 Task: Open Card Card0000000143 in  Board0000000036 in Workspace WS0000000012 in Trello. Add Member Carxxstreet791@gmail.com to Card Card0000000143 in  Board0000000036 in Workspace WS0000000012 in Trello. Add Orange Label titled Label0000000143 to Card Card0000000143 in  Board0000000036 in Workspace WS0000000012 in Trello. Add Checklist CL0000000143 to Card Card0000000143 in  Board0000000036 in Workspace WS0000000012 in Trello. Add Dates with Start Date as Oct 01 2023 and Due Date as Oct 31 2023 to Card Card0000000143 in  Board0000000036 in Workspace WS0000000012 in Trello
Action: Mouse moved to (341, 447)
Screenshot: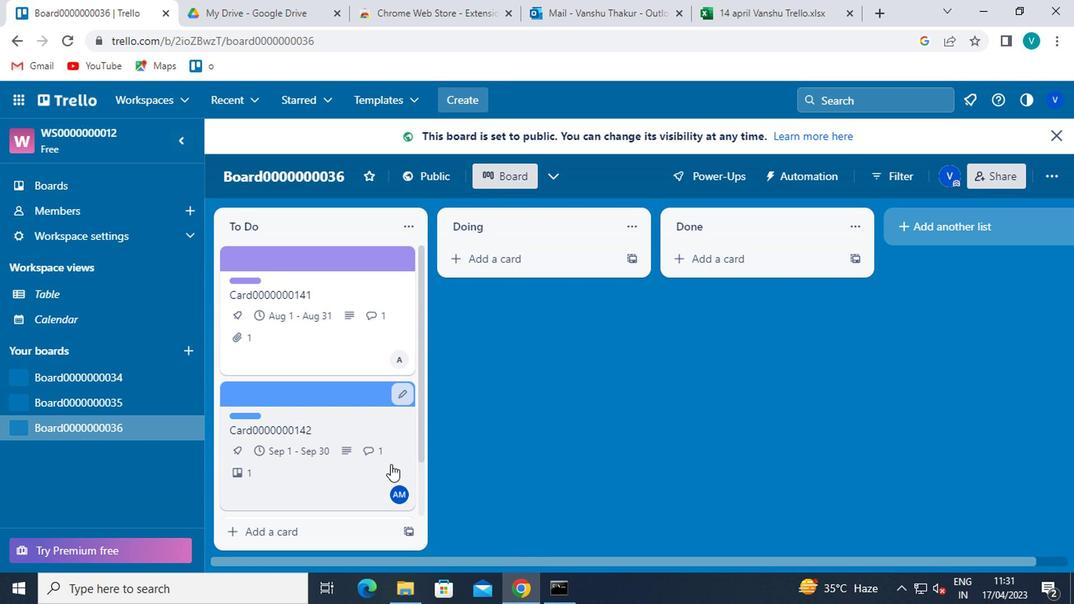 
Action: Mouse scrolled (341, 446) with delta (0, -1)
Screenshot: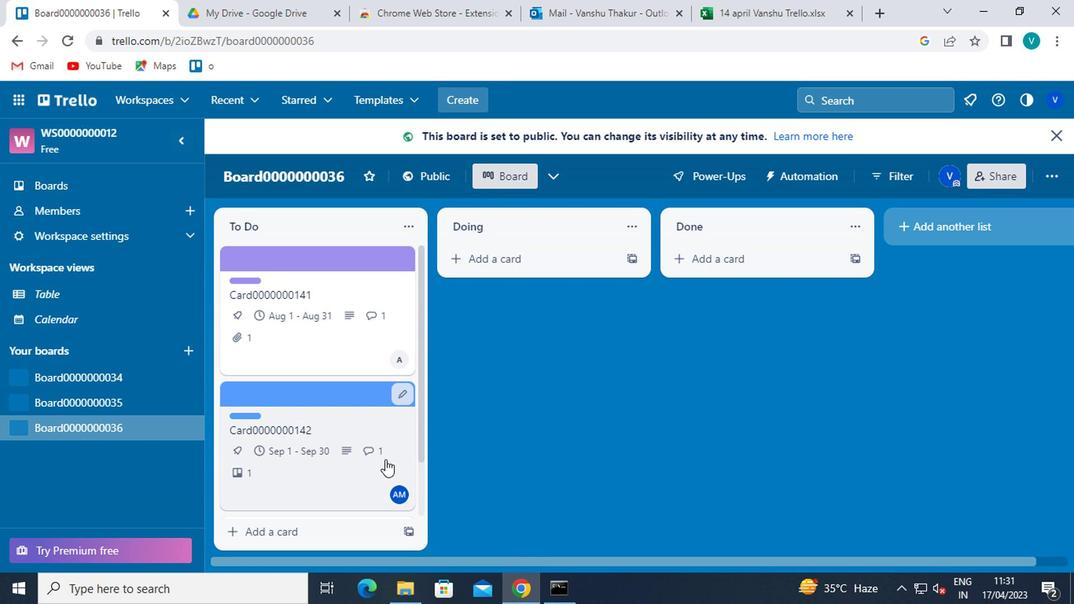 
Action: Mouse moved to (339, 446)
Screenshot: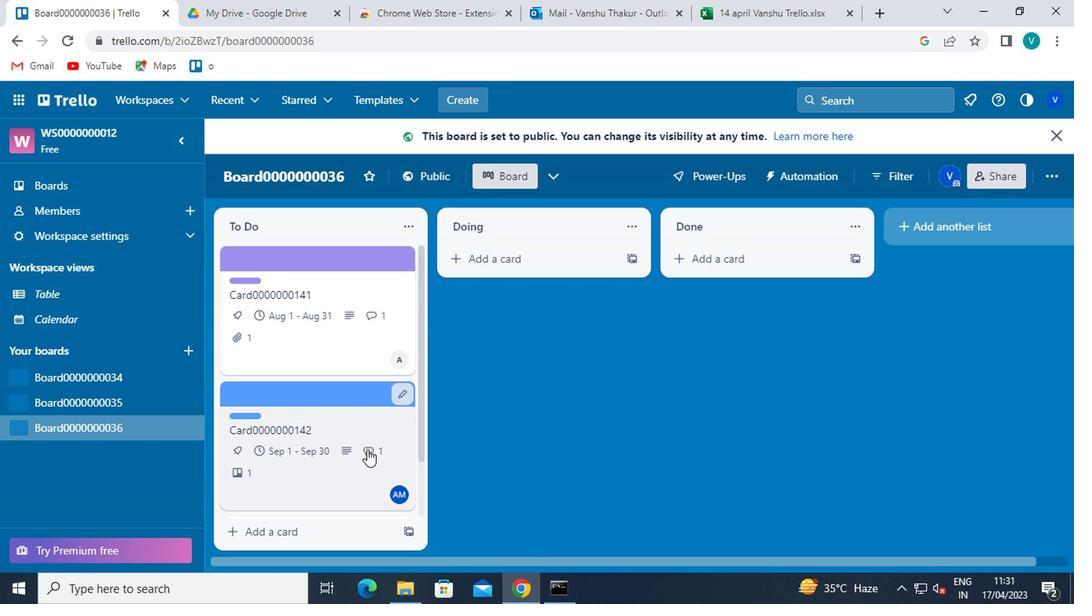 
Action: Mouse scrolled (339, 444) with delta (0, -1)
Screenshot: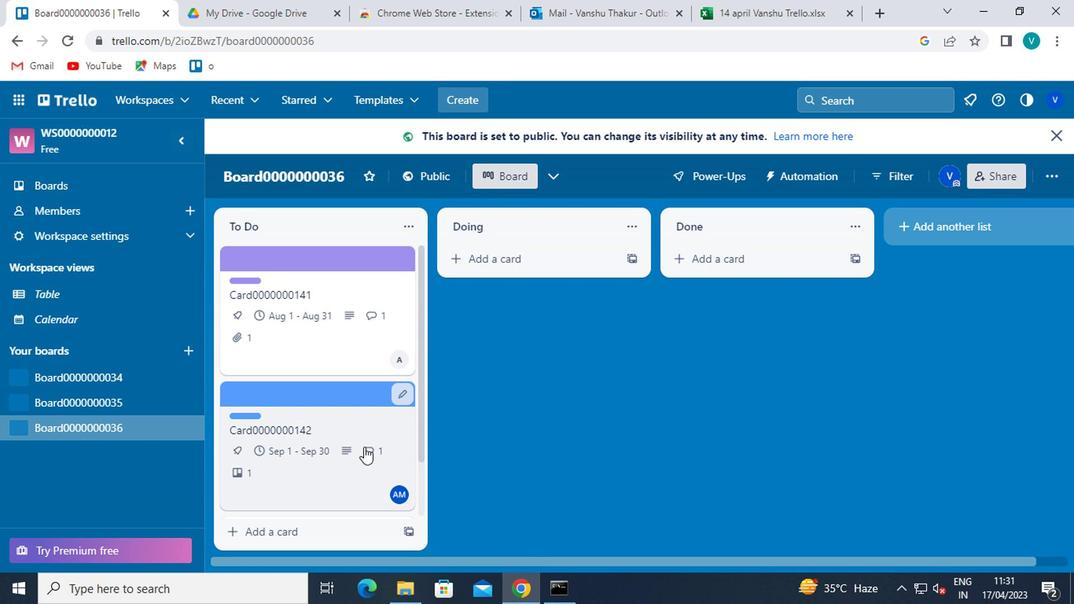
Action: Mouse moved to (315, 457)
Screenshot: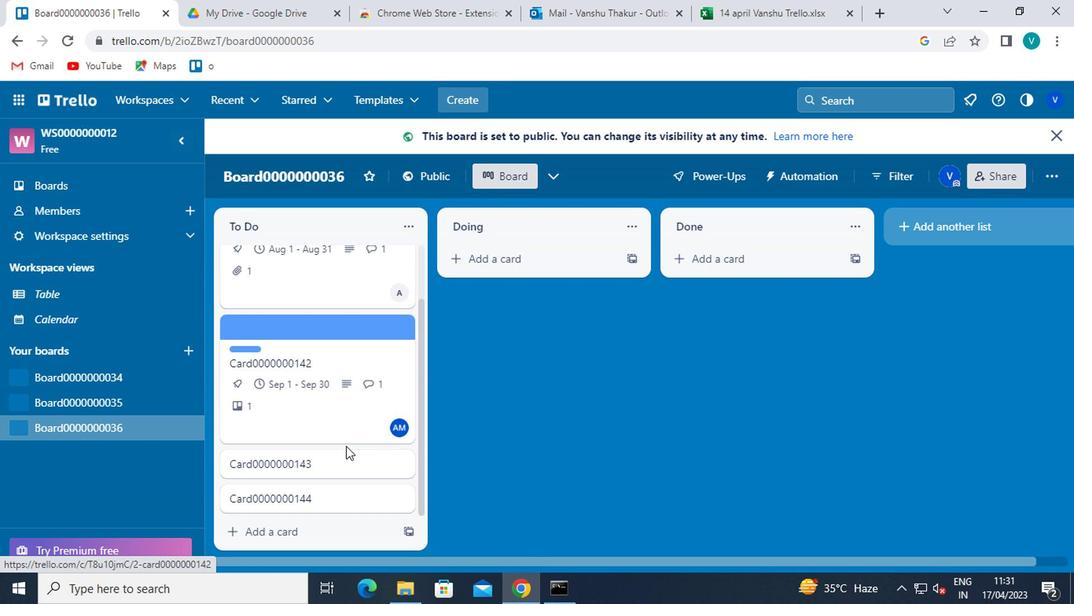 
Action: Mouse pressed left at (315, 457)
Screenshot: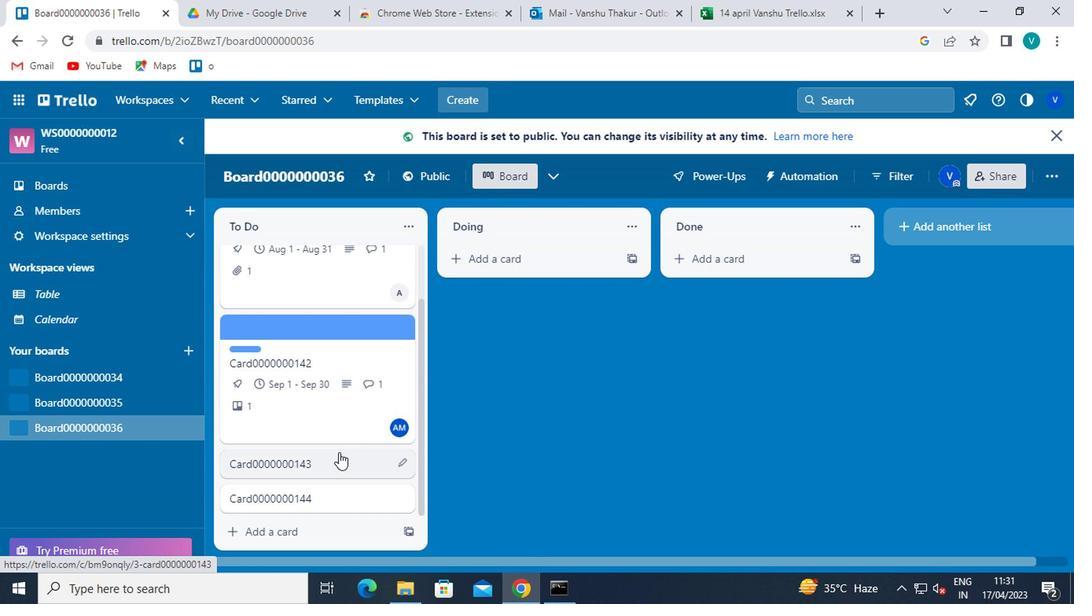 
Action: Mouse moved to (775, 221)
Screenshot: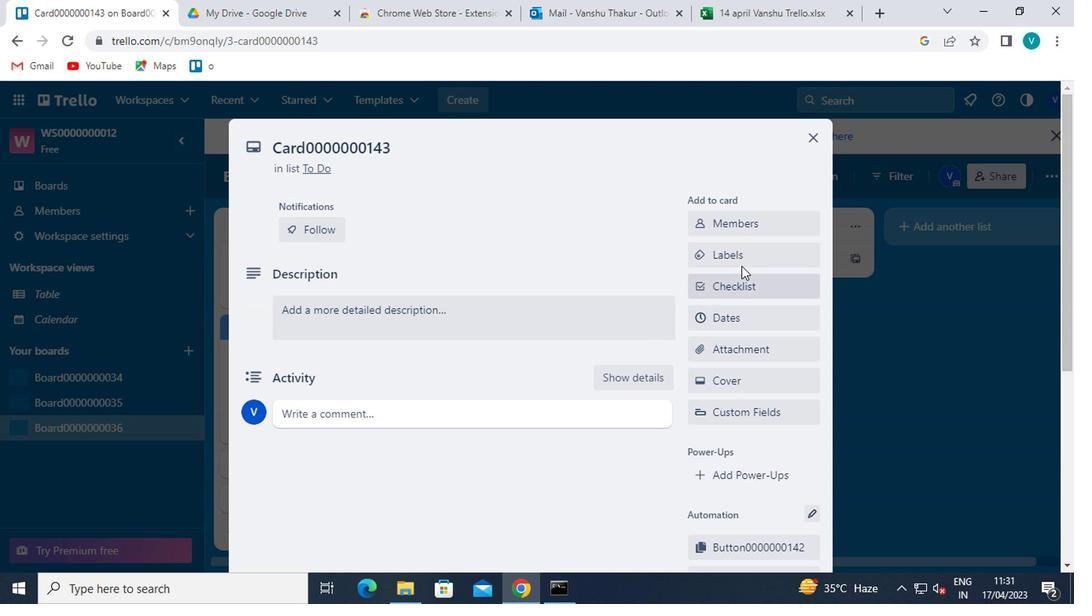 
Action: Mouse pressed left at (775, 221)
Screenshot: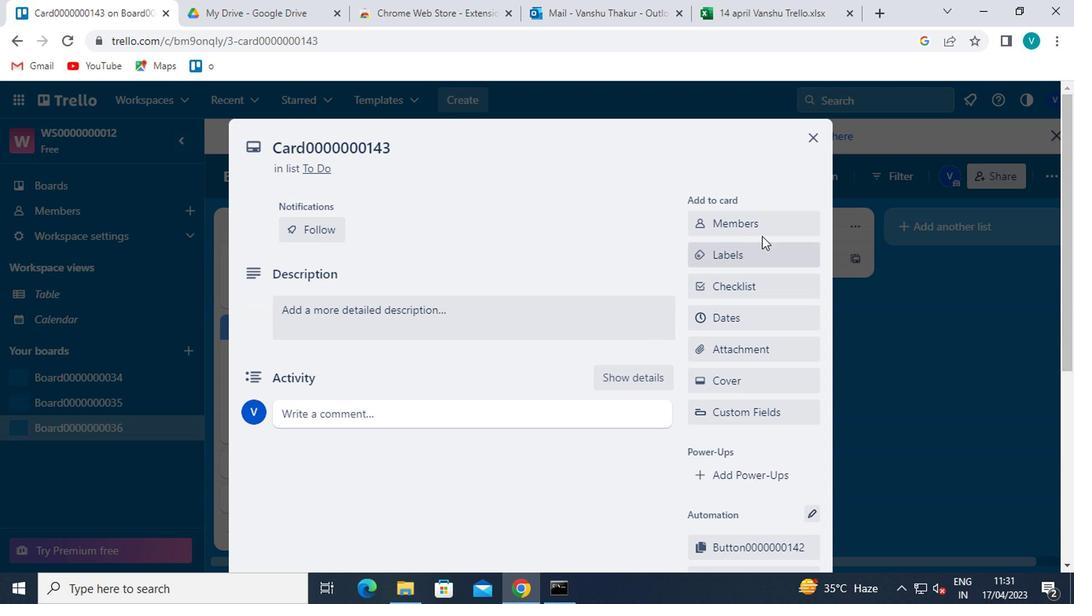 
Action: Mouse moved to (714, 298)
Screenshot: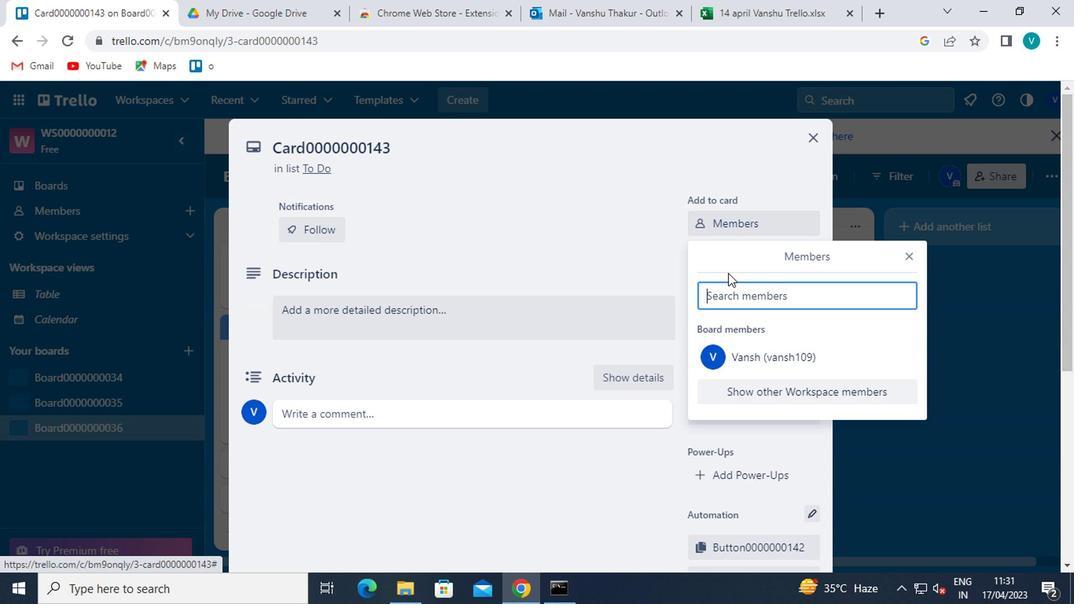 
Action: Mouse pressed left at (714, 298)
Screenshot: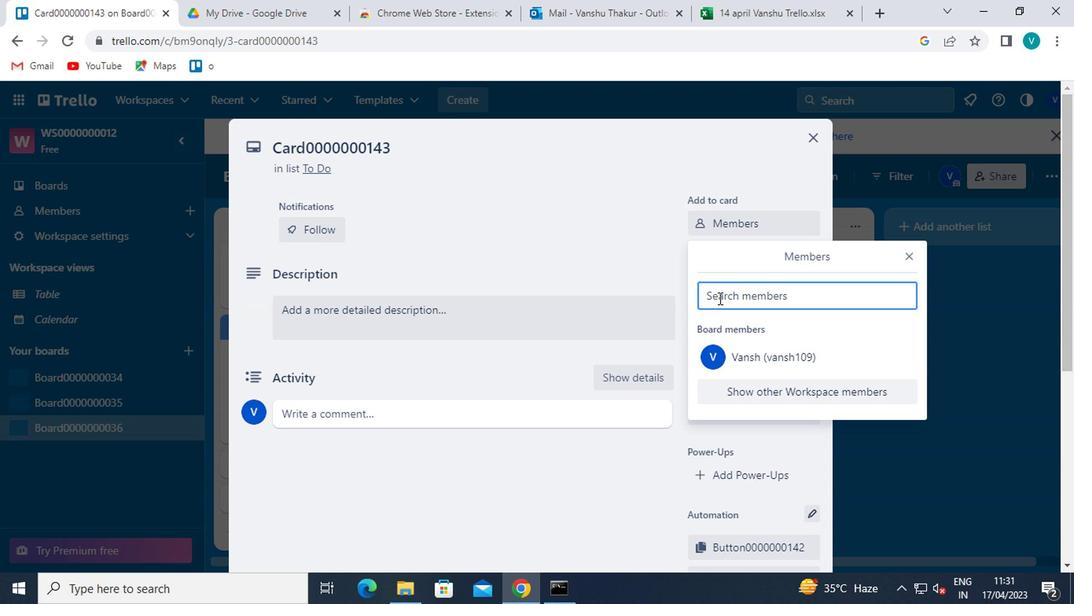 
Action: Key pressed <Key.shift>CARXXSTREET7916<Key.shift>@GMAIL.COM
Screenshot: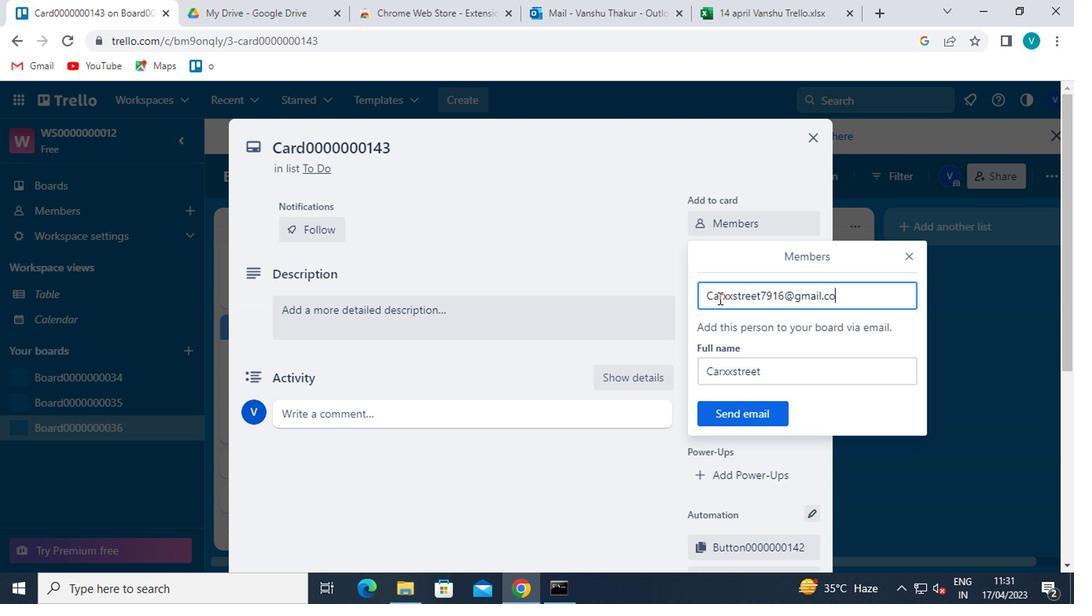 
Action: Mouse moved to (745, 408)
Screenshot: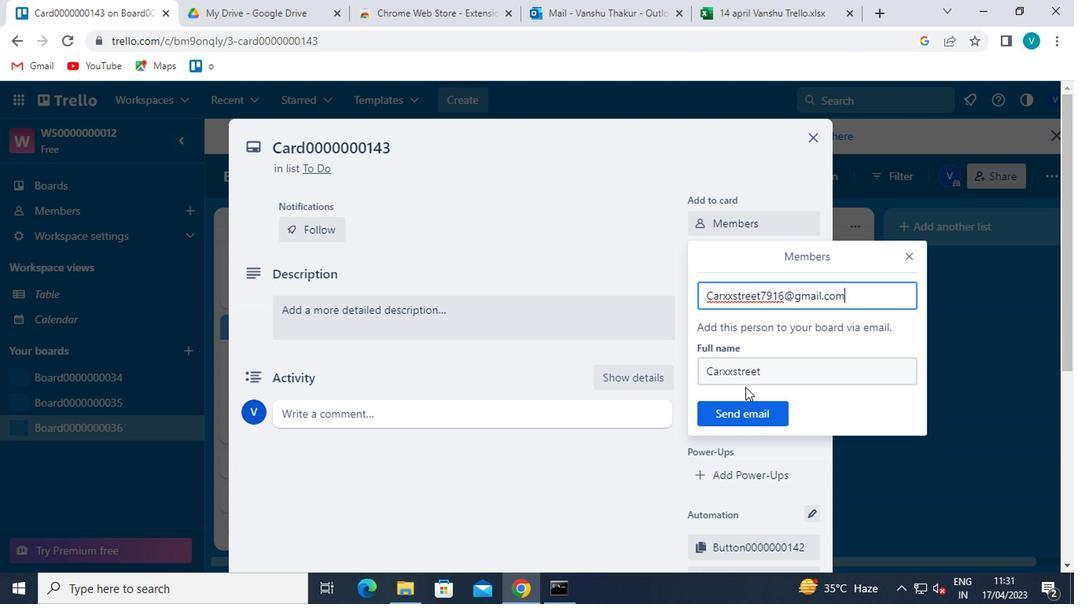 
Action: Mouse pressed left at (745, 408)
Screenshot: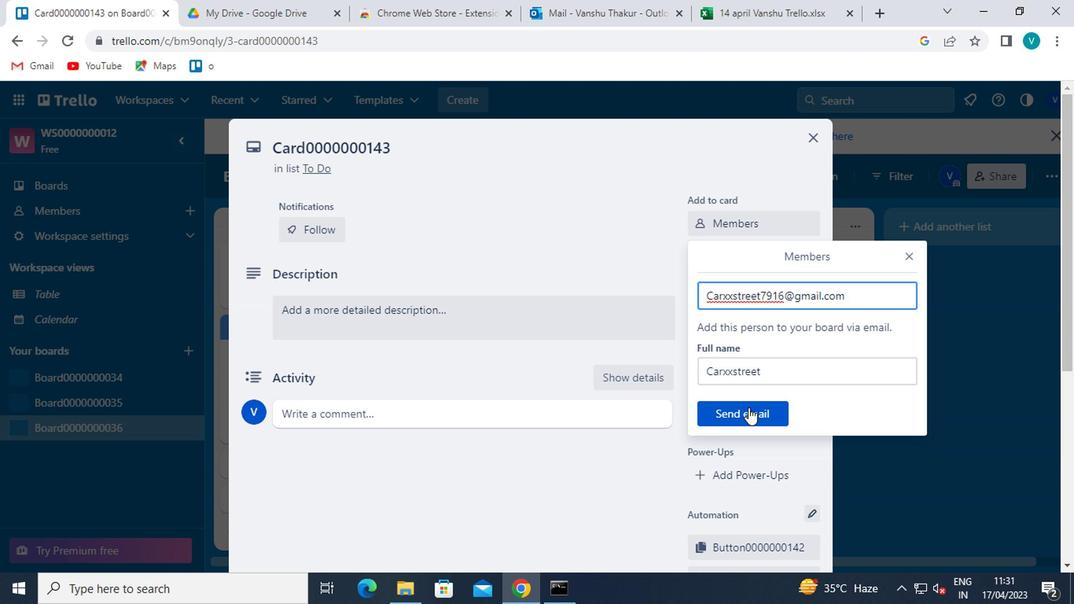 
Action: Mouse moved to (766, 315)
Screenshot: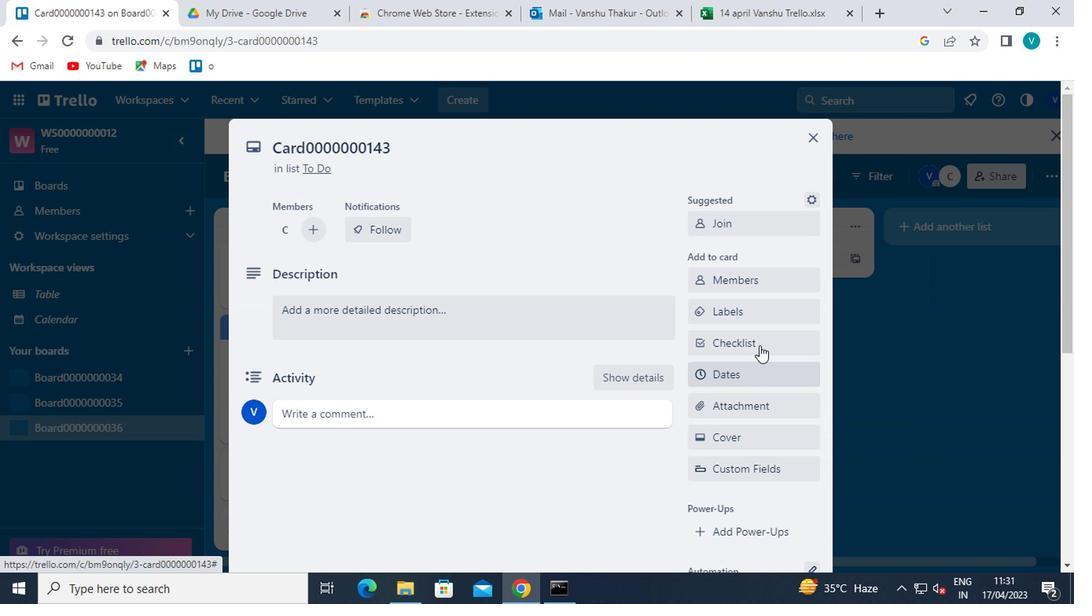 
Action: Mouse pressed left at (766, 315)
Screenshot: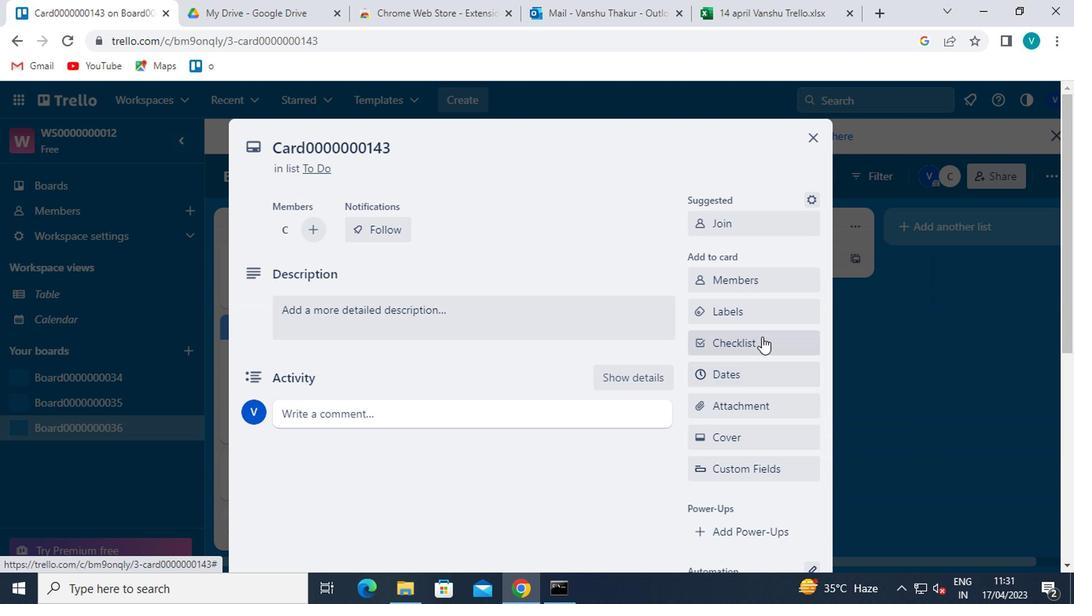 
Action: Mouse moved to (766, 469)
Screenshot: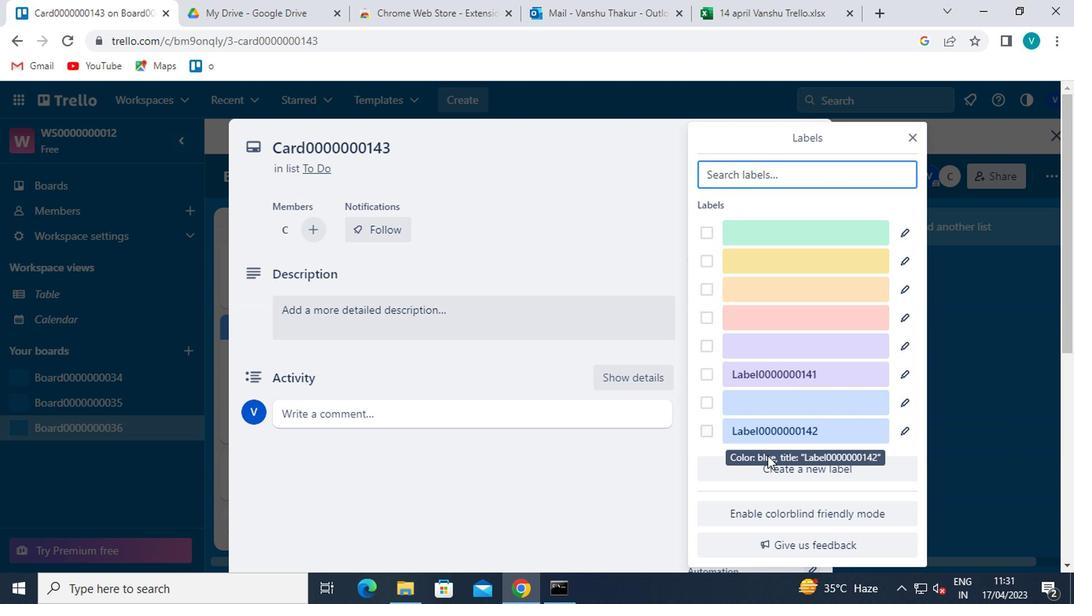 
Action: Mouse pressed left at (766, 469)
Screenshot: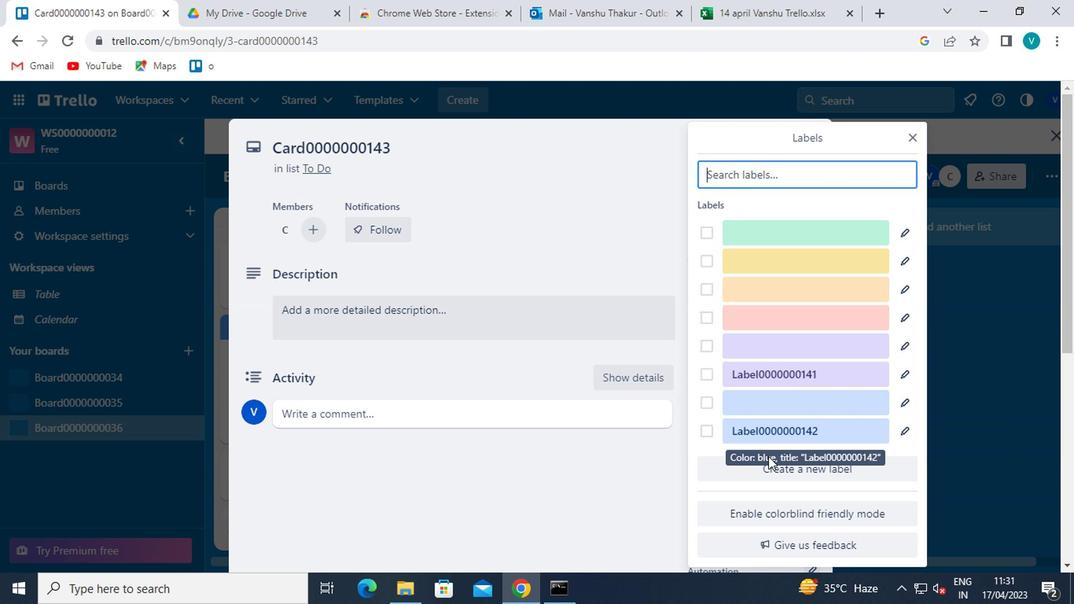 
Action: Mouse moved to (794, 367)
Screenshot: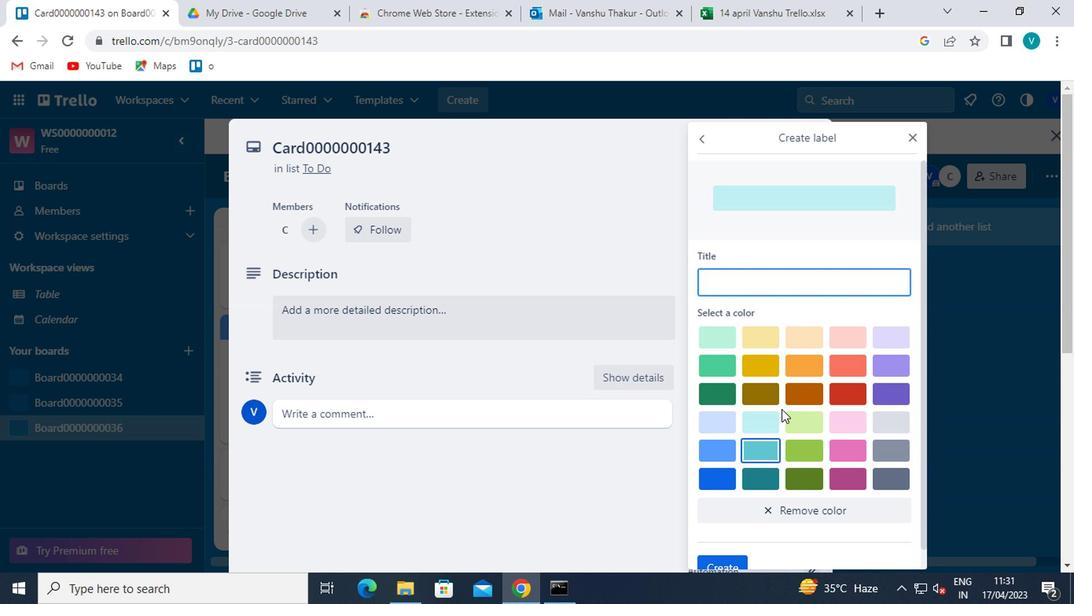 
Action: Mouse pressed left at (794, 367)
Screenshot: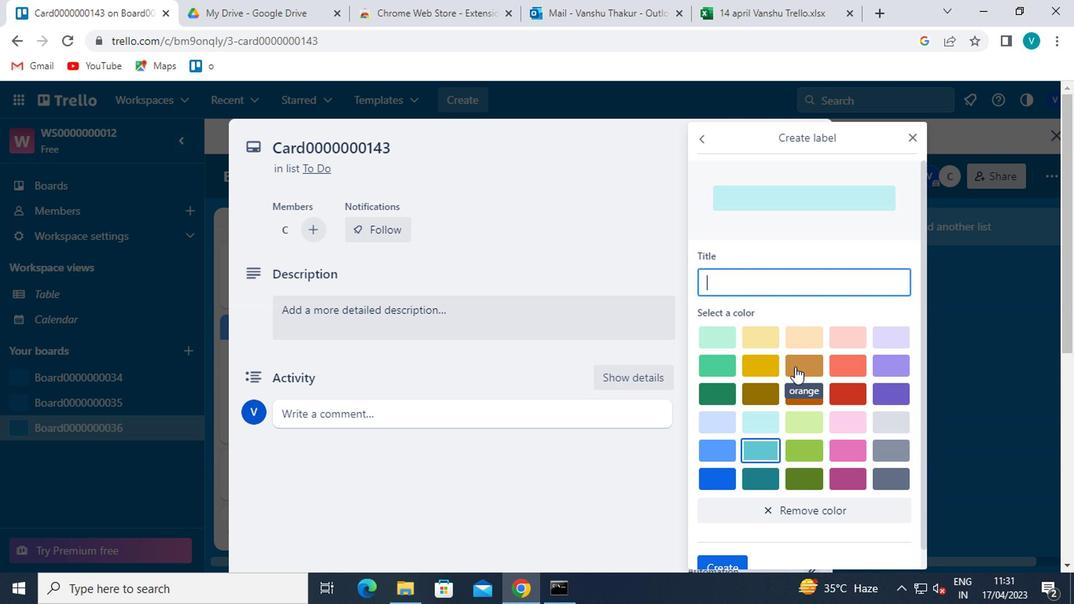 
Action: Mouse moved to (796, 299)
Screenshot: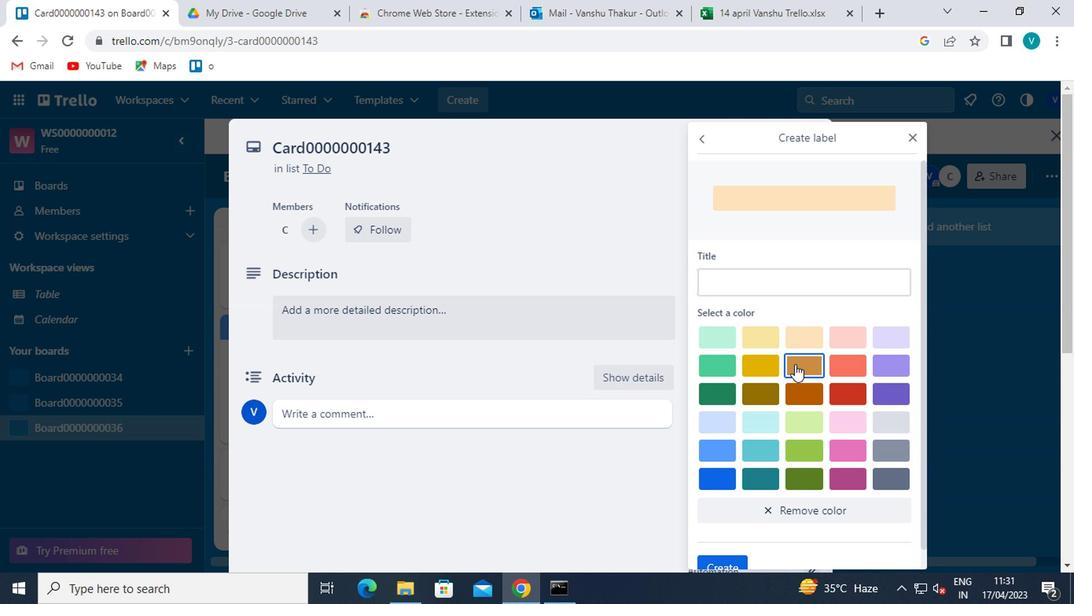 
Action: Mouse pressed left at (796, 299)
Screenshot: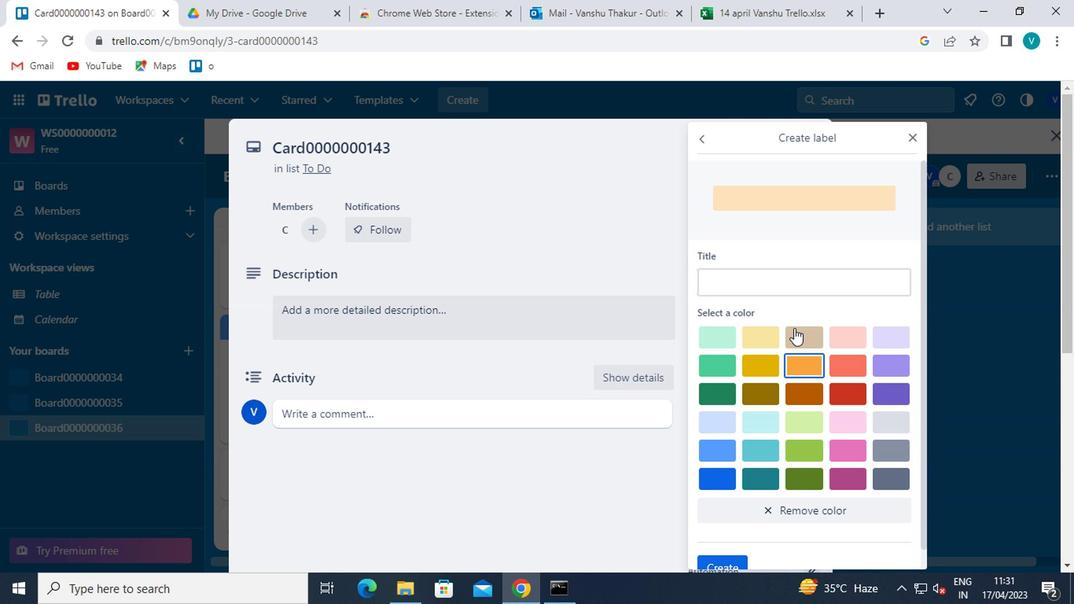 
Action: Mouse moved to (800, 282)
Screenshot: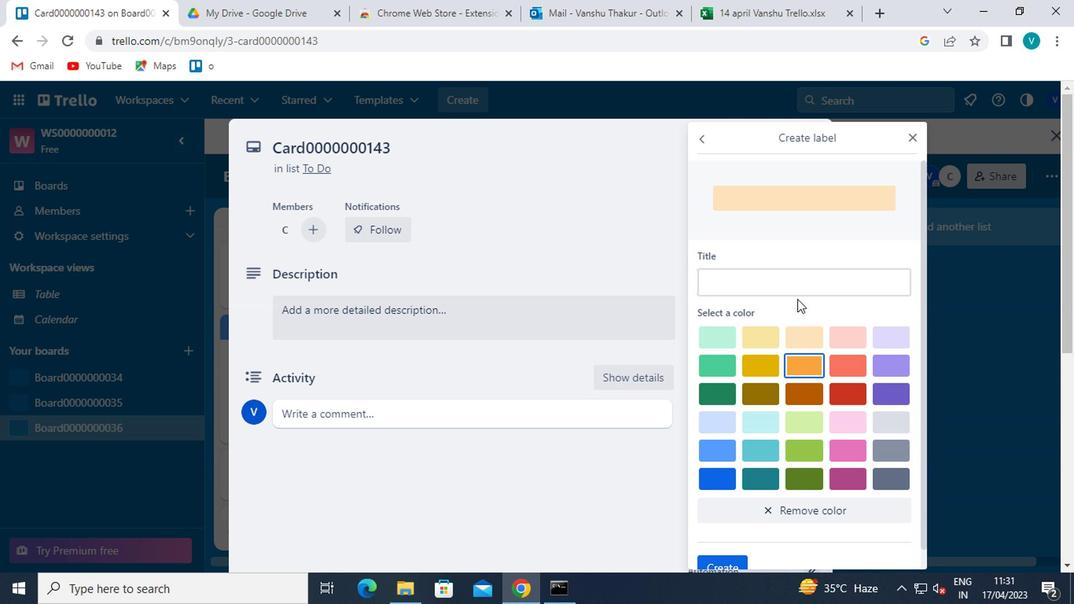 
Action: Mouse pressed left at (800, 282)
Screenshot: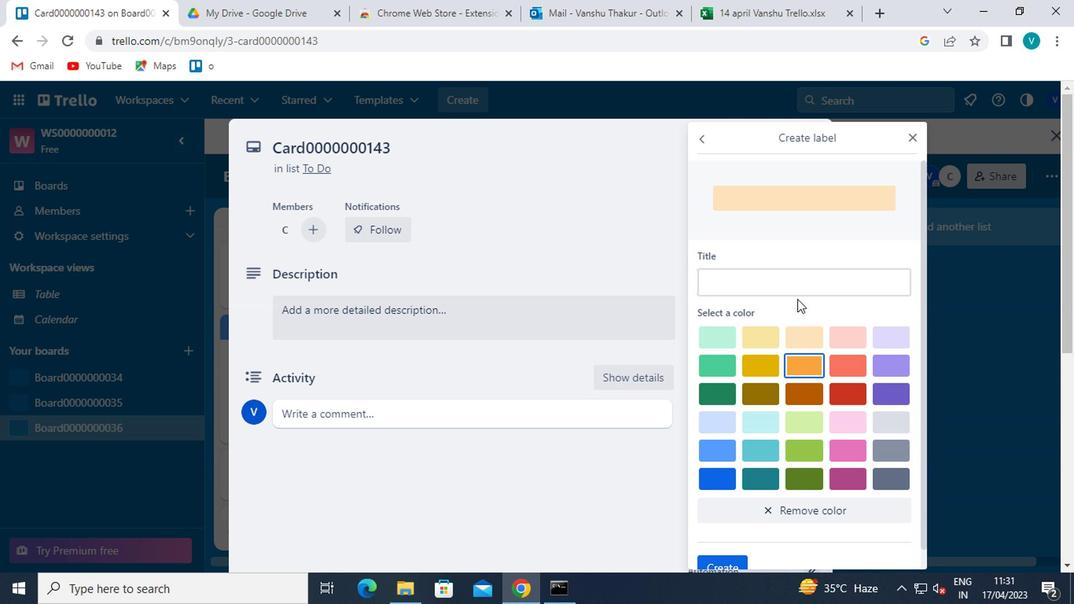 
Action: Key pressed <Key.shift>LABEL0000000143
Screenshot: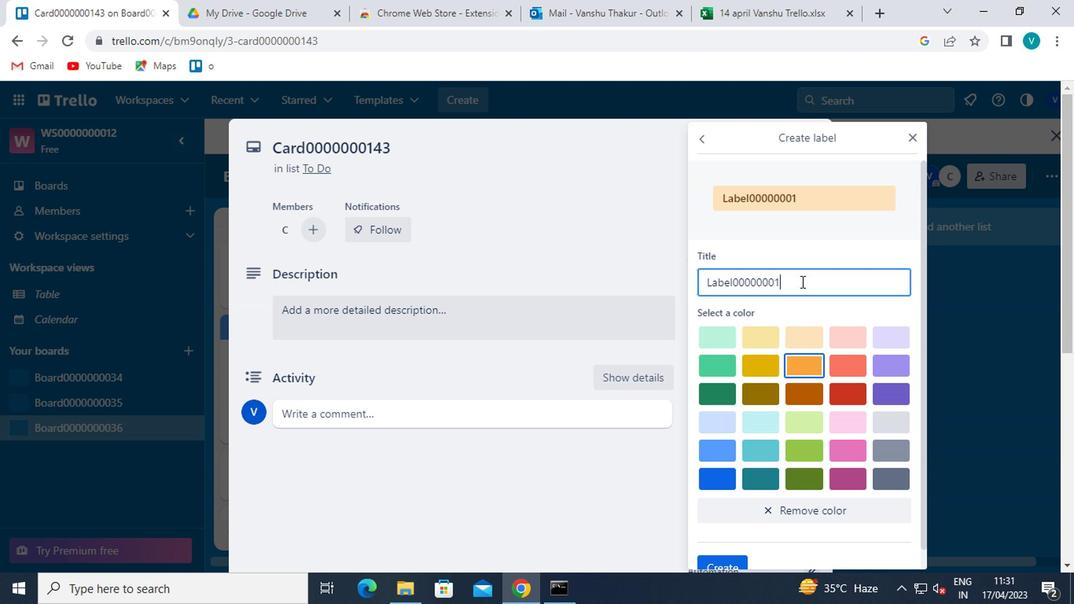 
Action: Mouse moved to (802, 281)
Screenshot: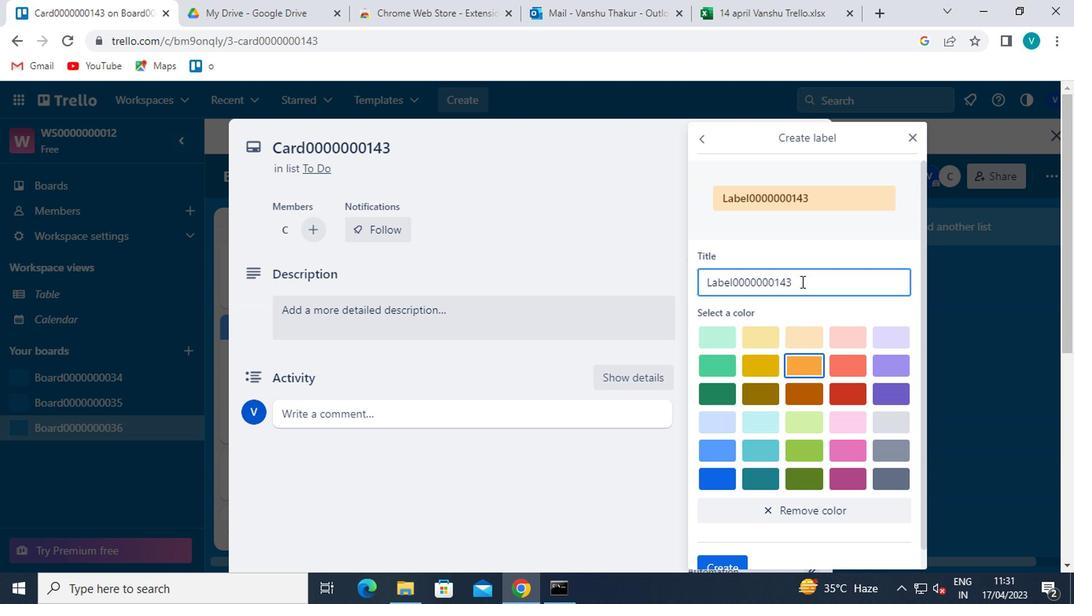 
Action: Mouse scrolled (802, 280) with delta (0, 0)
Screenshot: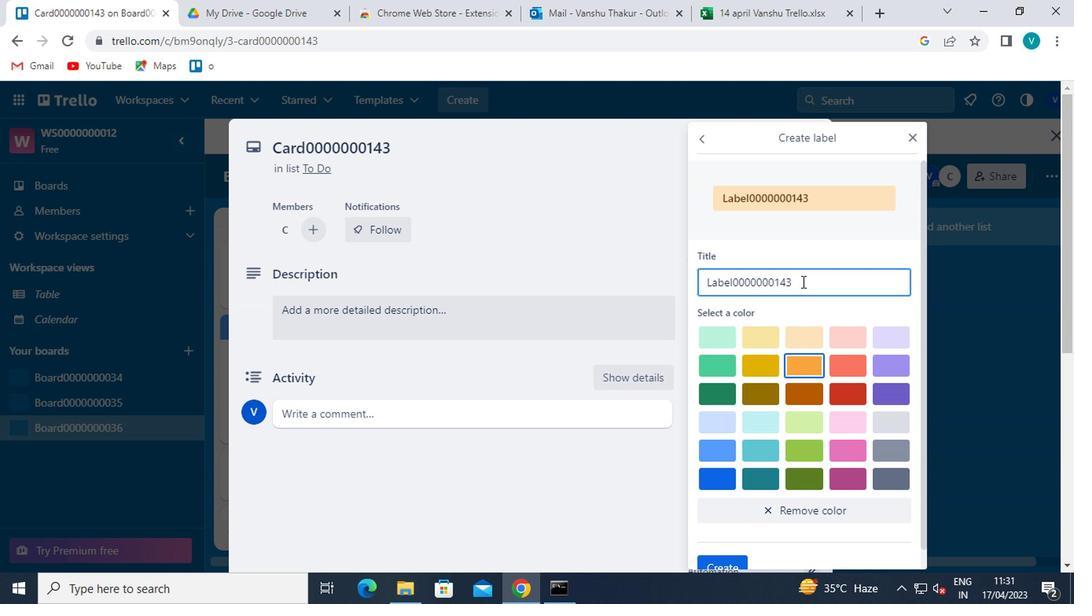 
Action: Mouse scrolled (802, 280) with delta (0, 0)
Screenshot: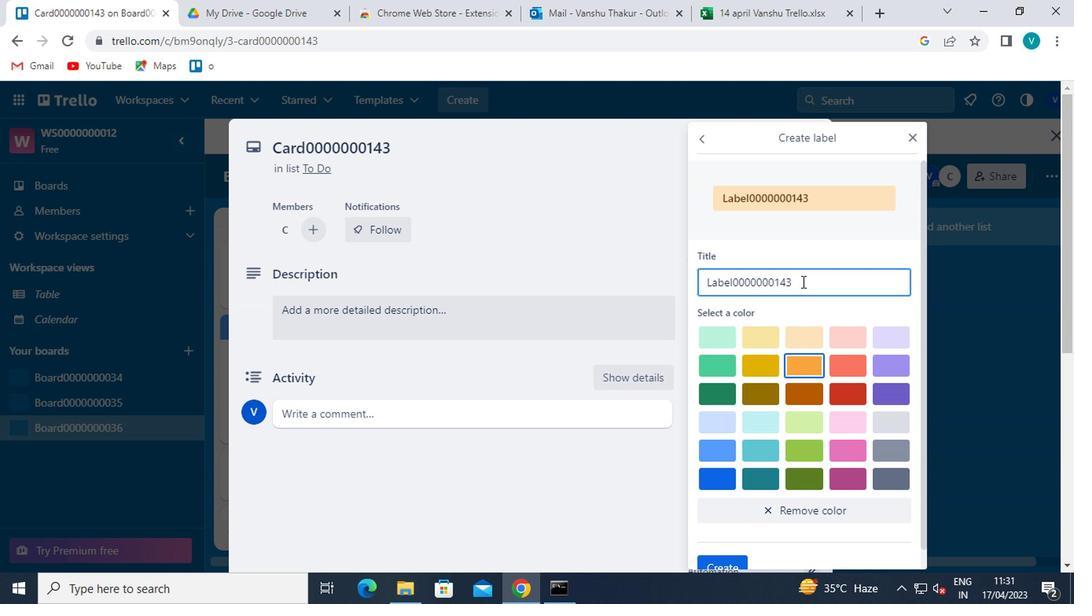 
Action: Mouse scrolled (802, 280) with delta (0, 0)
Screenshot: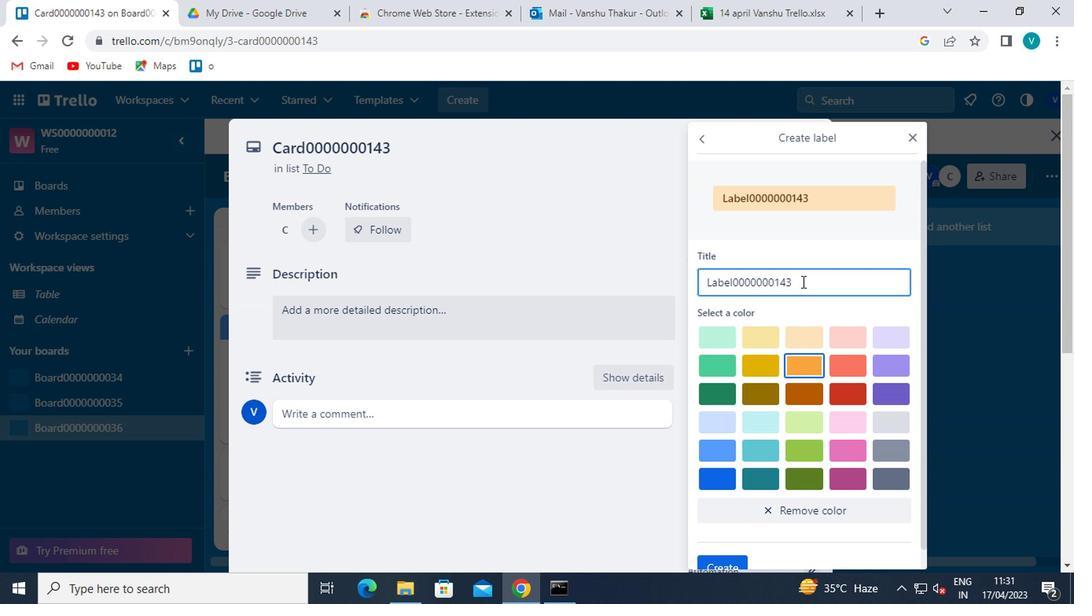 
Action: Mouse moved to (718, 541)
Screenshot: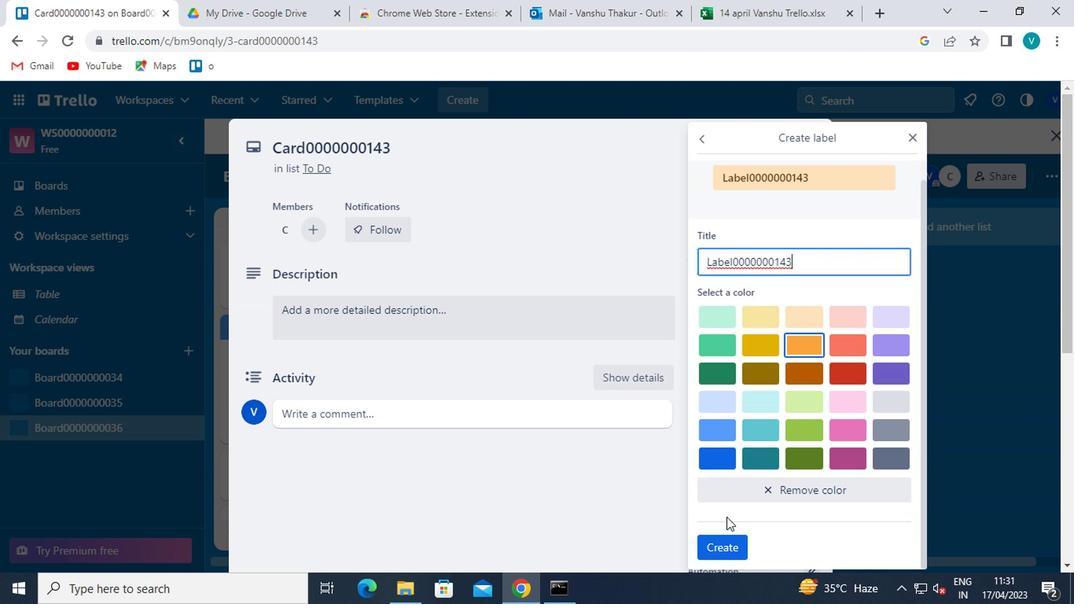 
Action: Mouse pressed left at (718, 541)
Screenshot: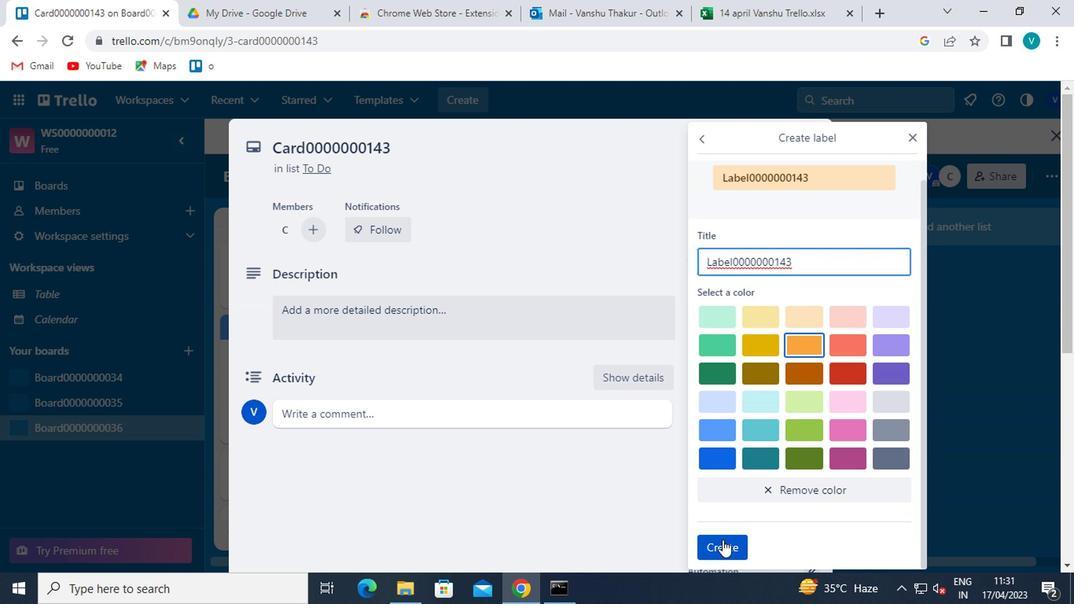 
Action: Mouse moved to (910, 143)
Screenshot: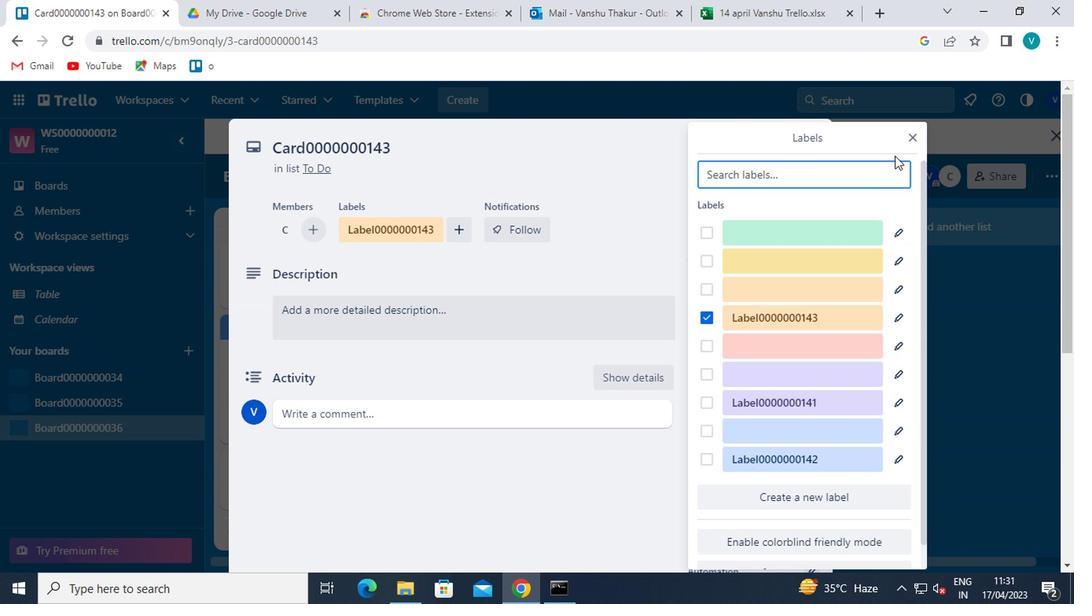 
Action: Mouse pressed left at (910, 143)
Screenshot: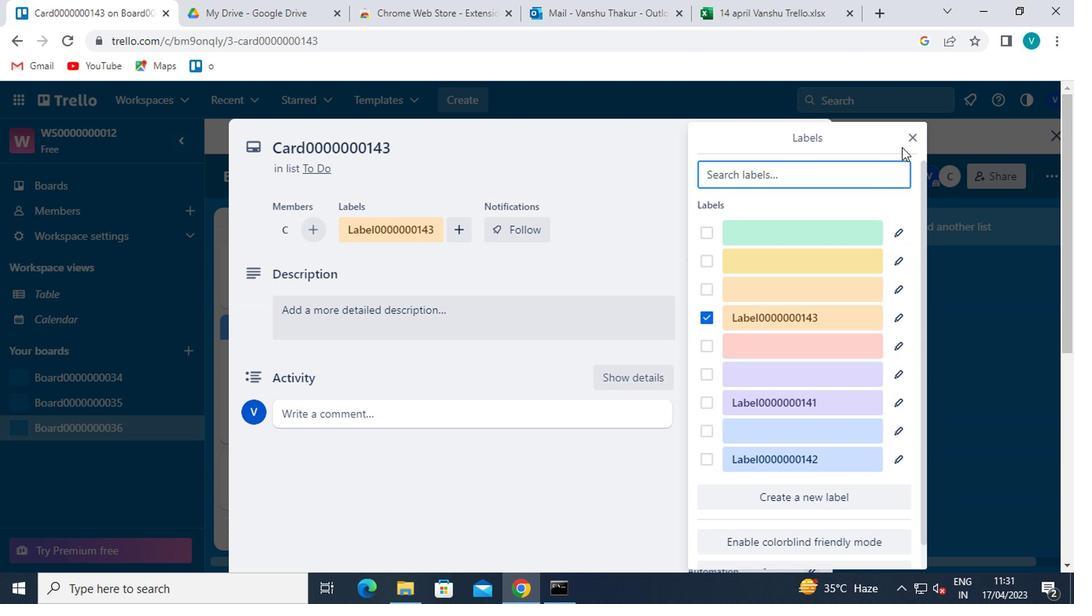 
Action: Mouse moved to (915, 142)
Screenshot: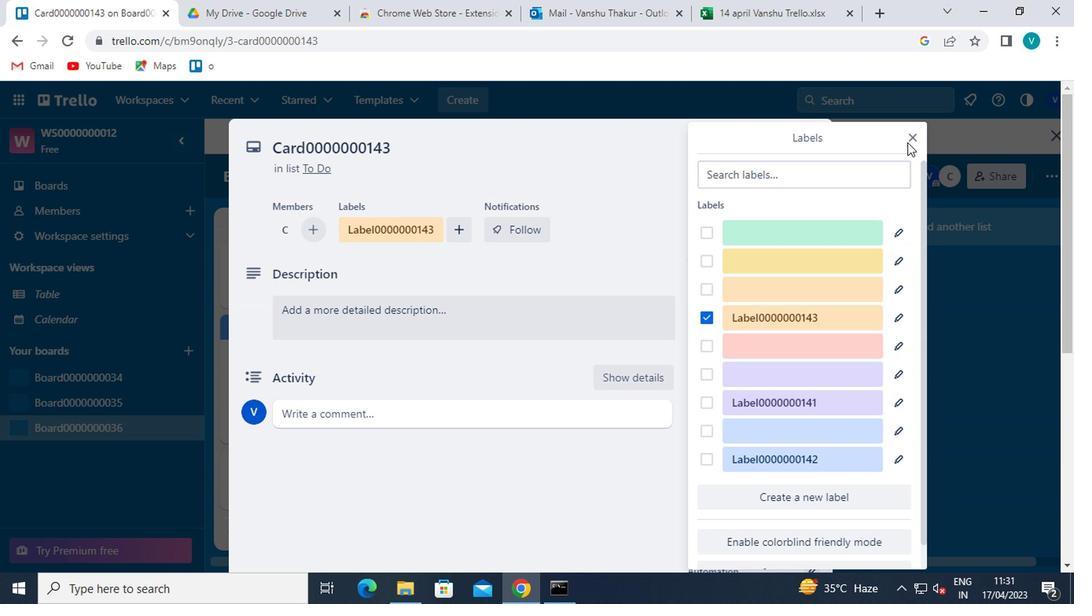 
Action: Mouse pressed left at (915, 142)
Screenshot: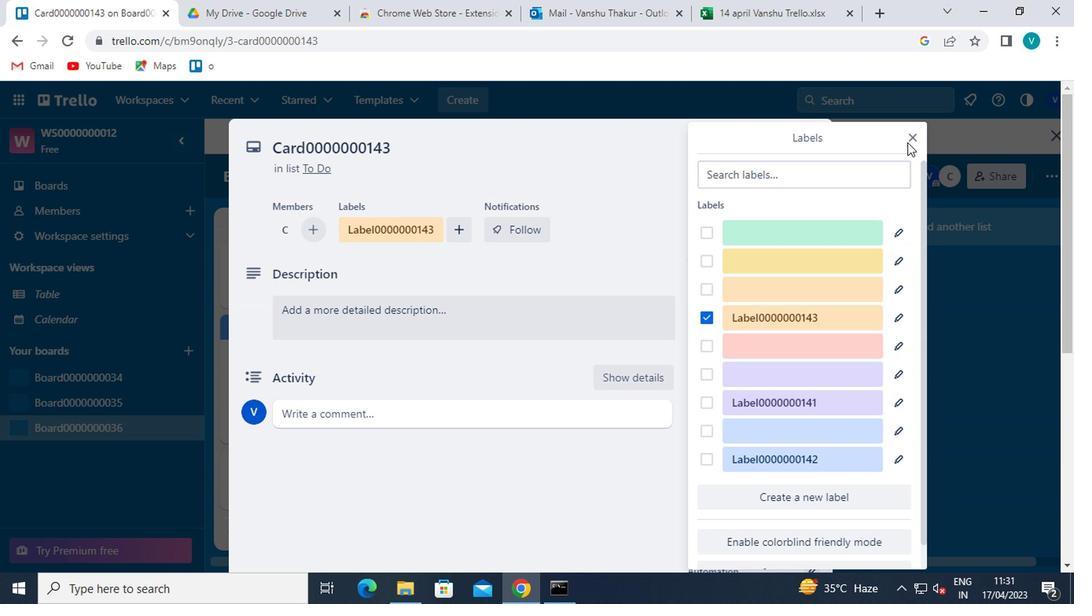 
Action: Mouse moved to (754, 354)
Screenshot: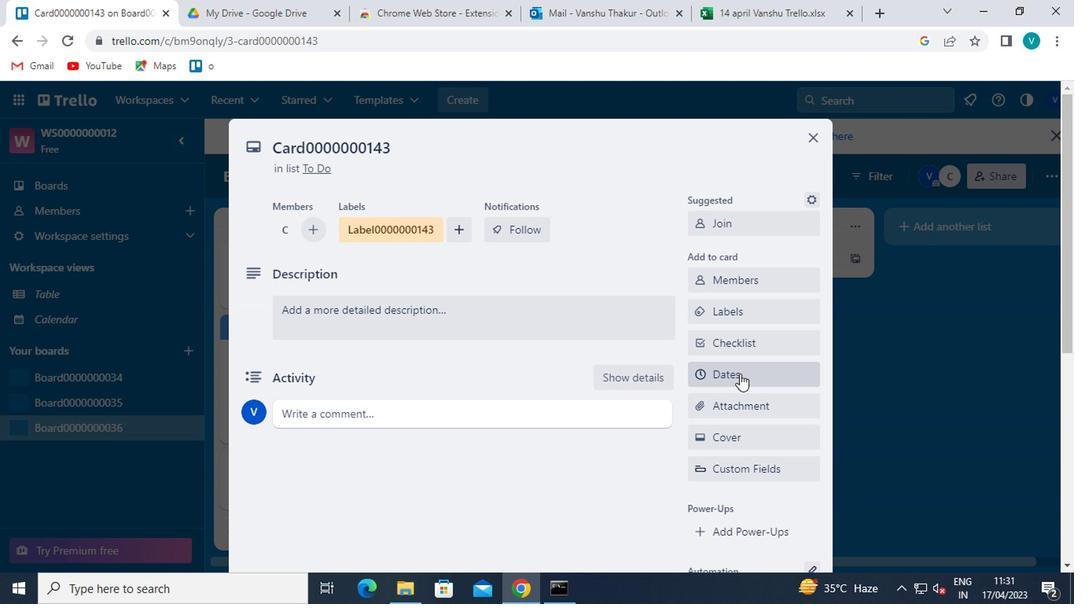 
Action: Mouse pressed left at (754, 354)
Screenshot: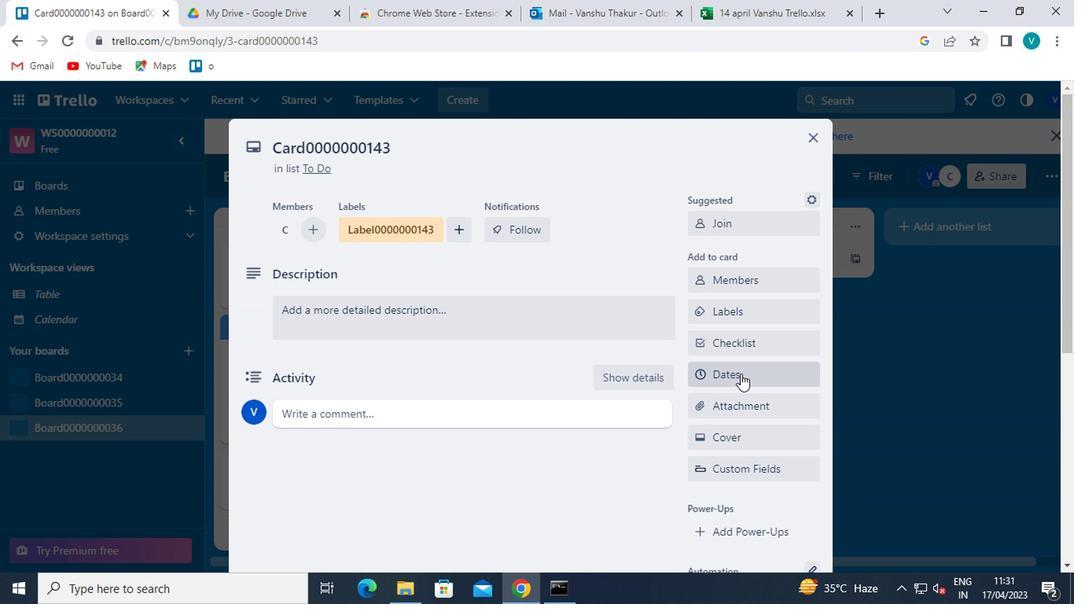 
Action: Mouse moved to (761, 350)
Screenshot: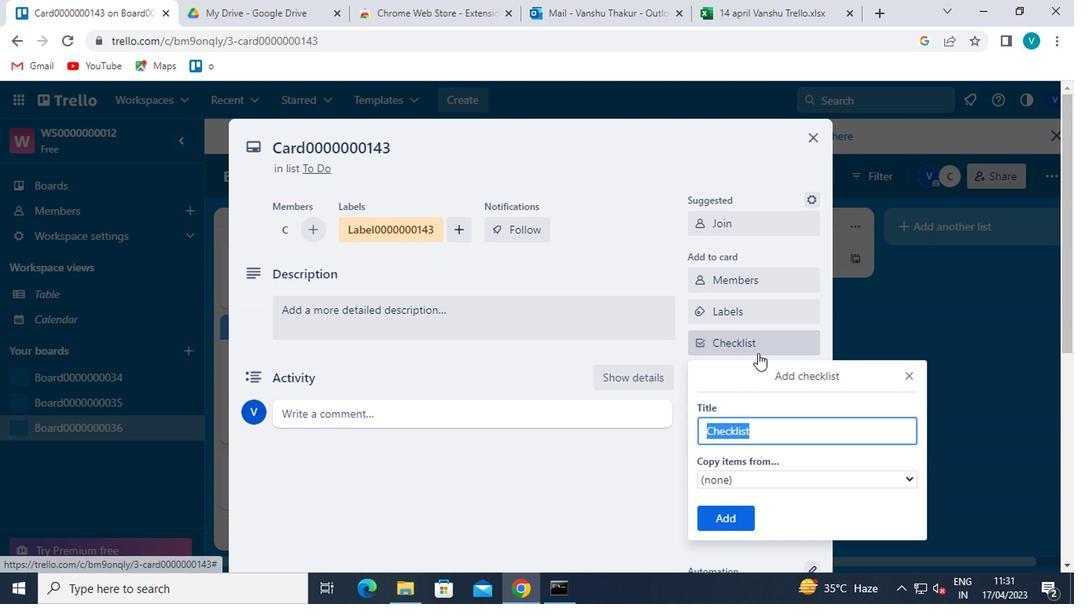 
Action: Key pressed <Key.shift>CL0000000143
Screenshot: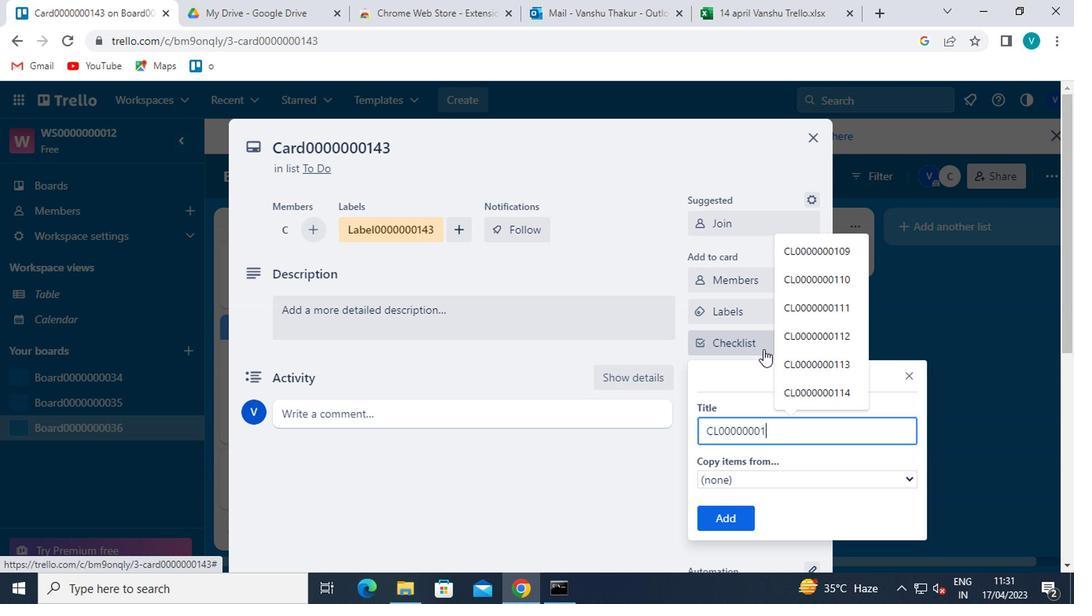 
Action: Mouse moved to (724, 519)
Screenshot: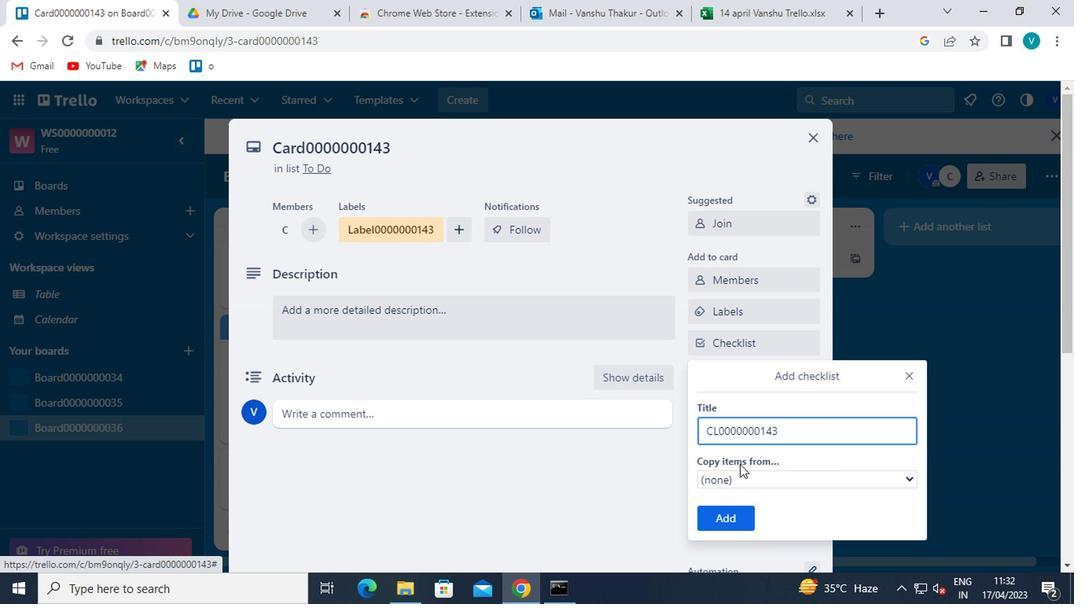 
Action: Mouse pressed left at (724, 519)
Screenshot: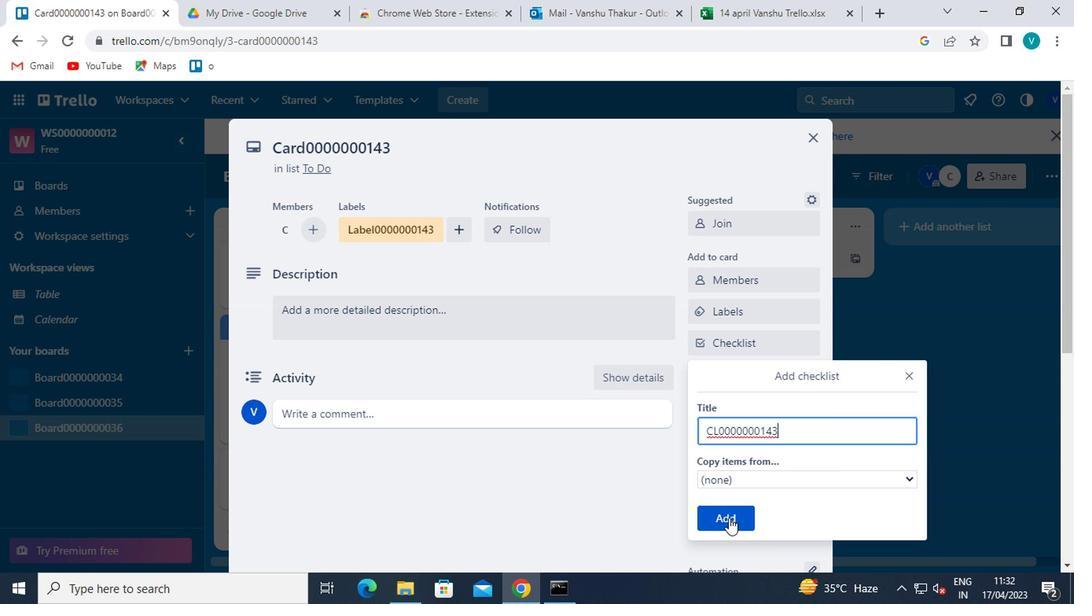 
Action: Mouse moved to (747, 374)
Screenshot: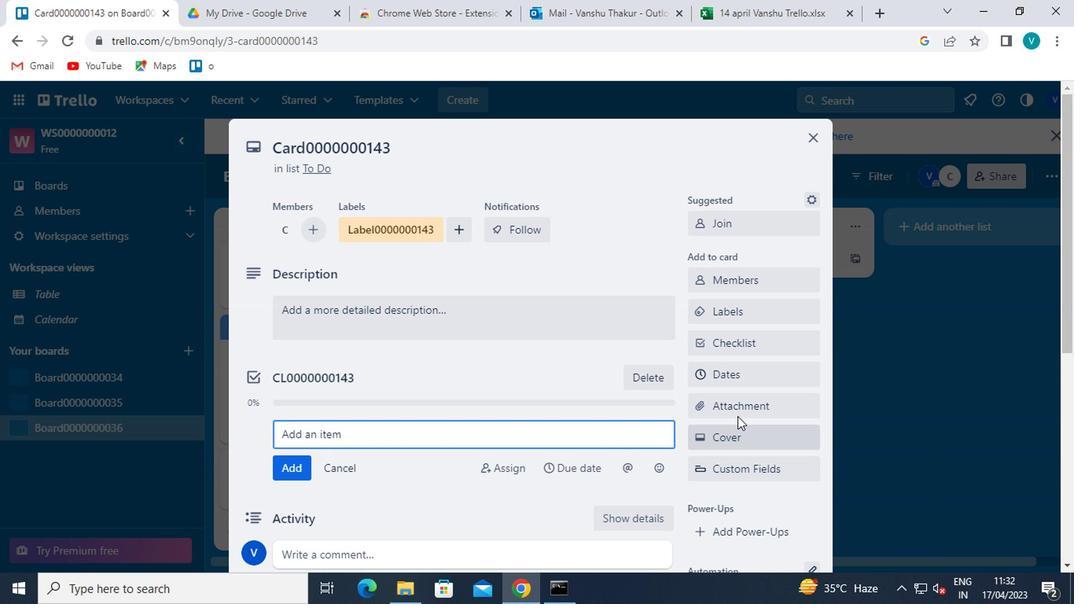
Action: Mouse pressed left at (747, 374)
Screenshot: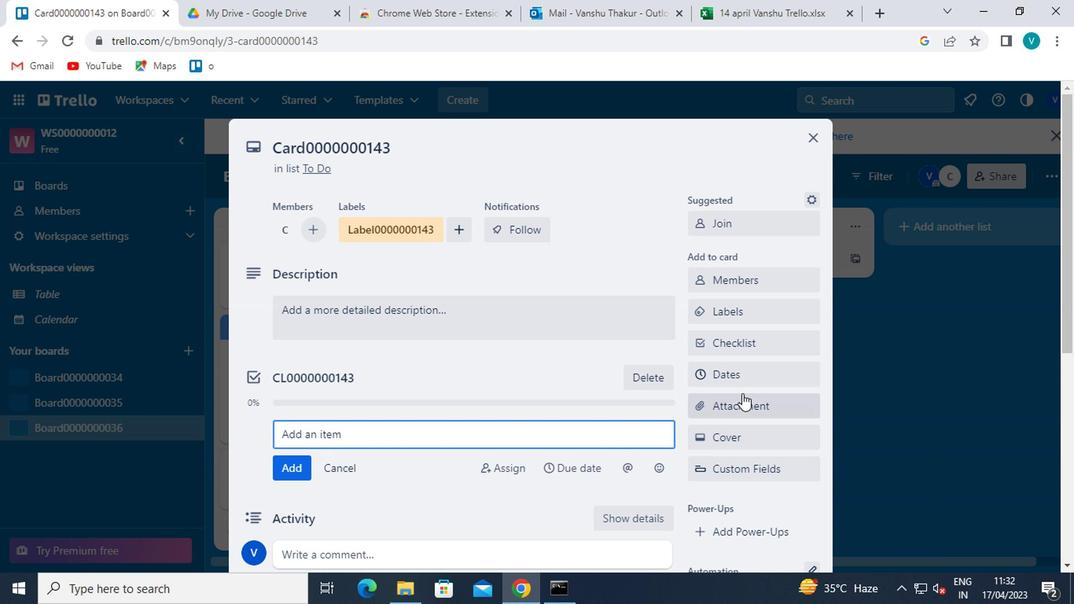 
Action: Mouse moved to (705, 423)
Screenshot: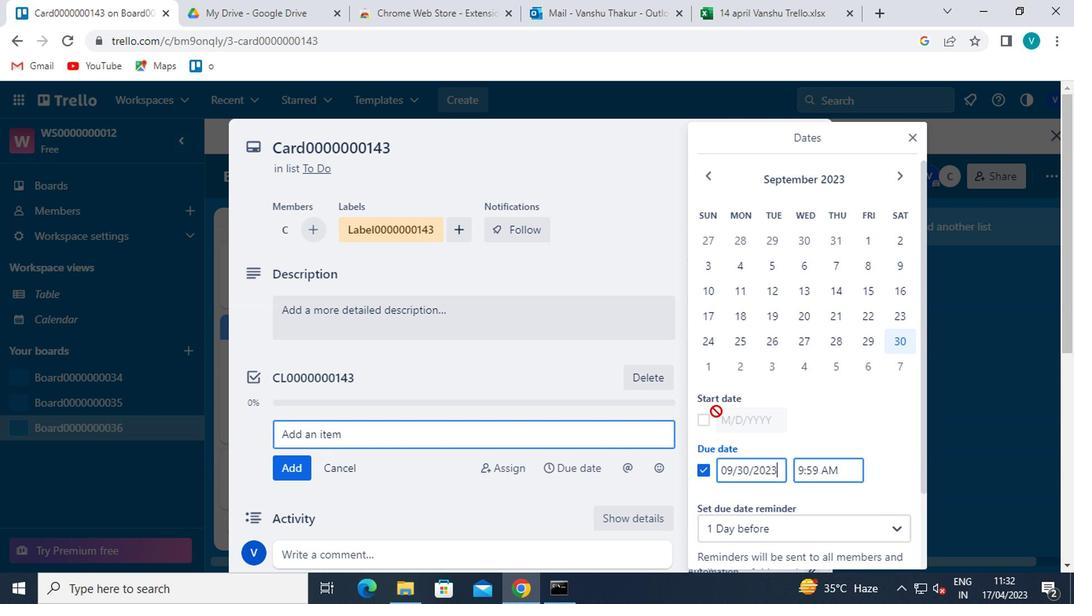 
Action: Mouse pressed left at (705, 423)
Screenshot: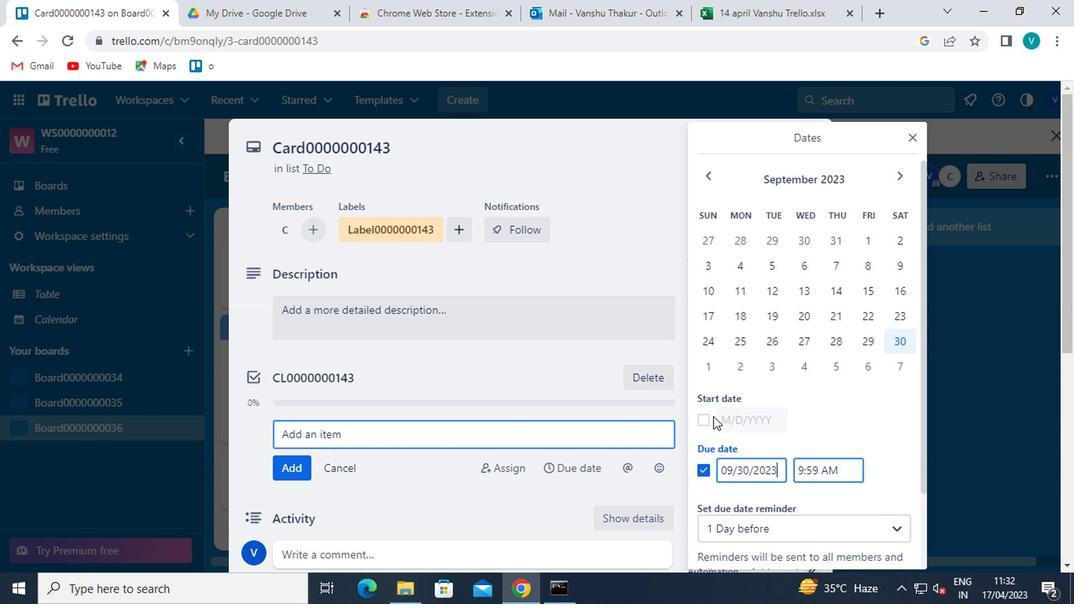 
Action: Mouse moved to (905, 175)
Screenshot: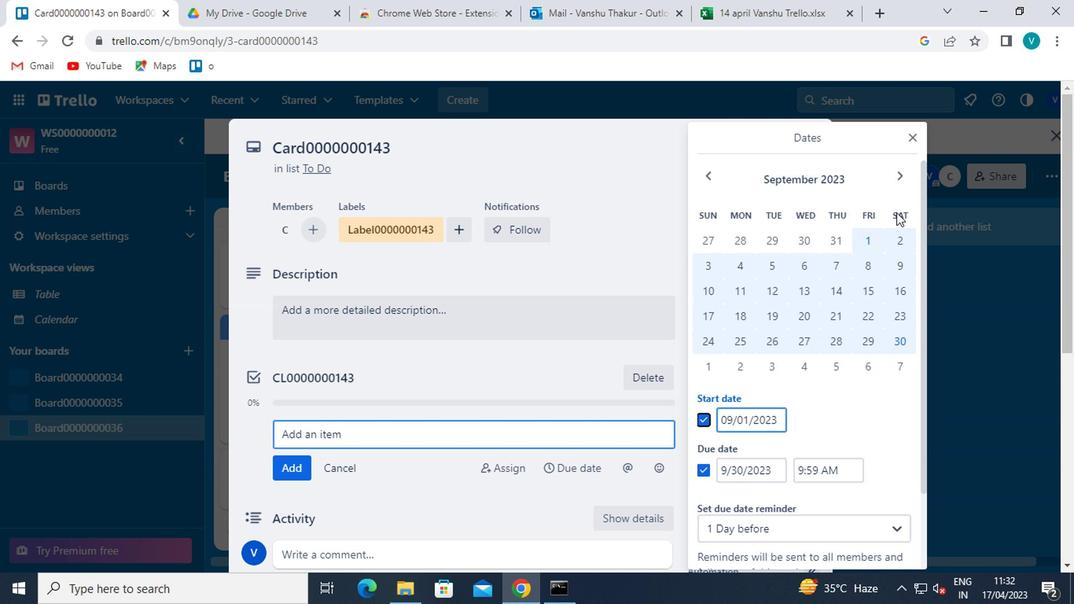 
Action: Mouse pressed left at (905, 175)
Screenshot: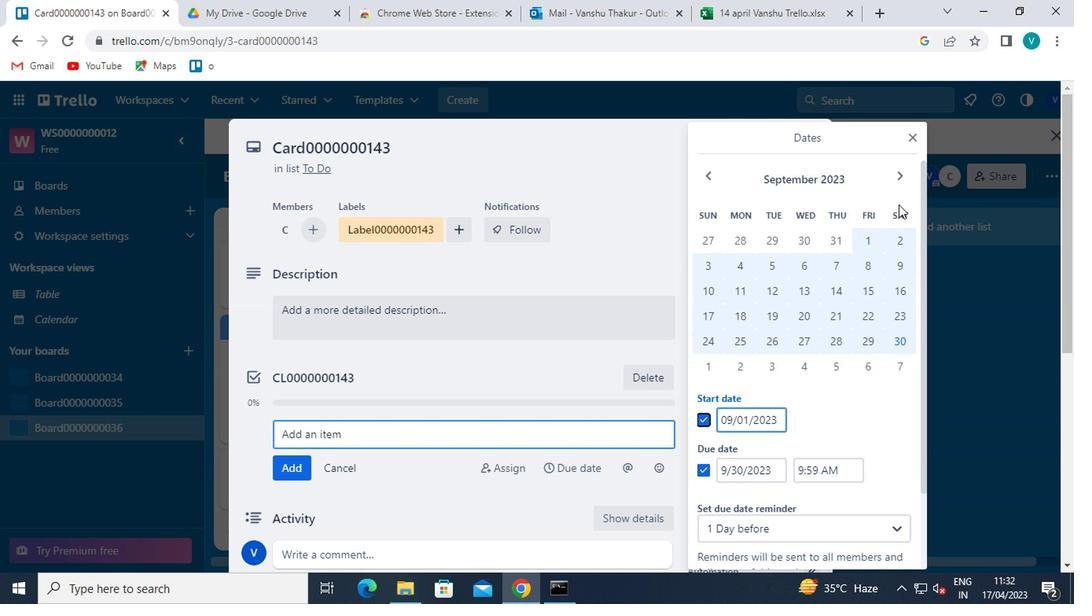 
Action: Mouse moved to (705, 241)
Screenshot: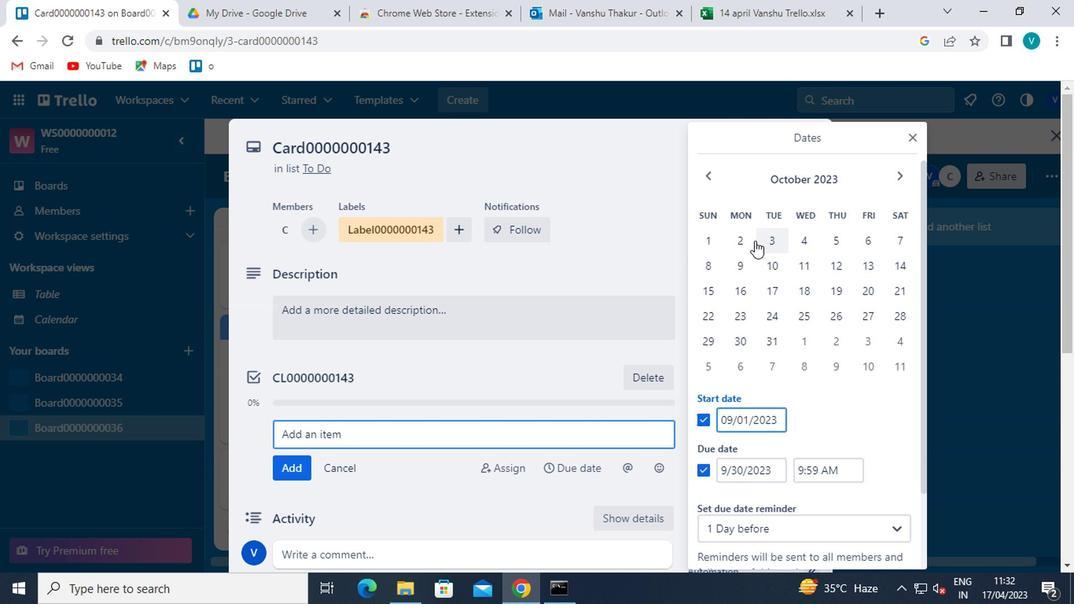 
Action: Mouse pressed left at (705, 241)
Screenshot: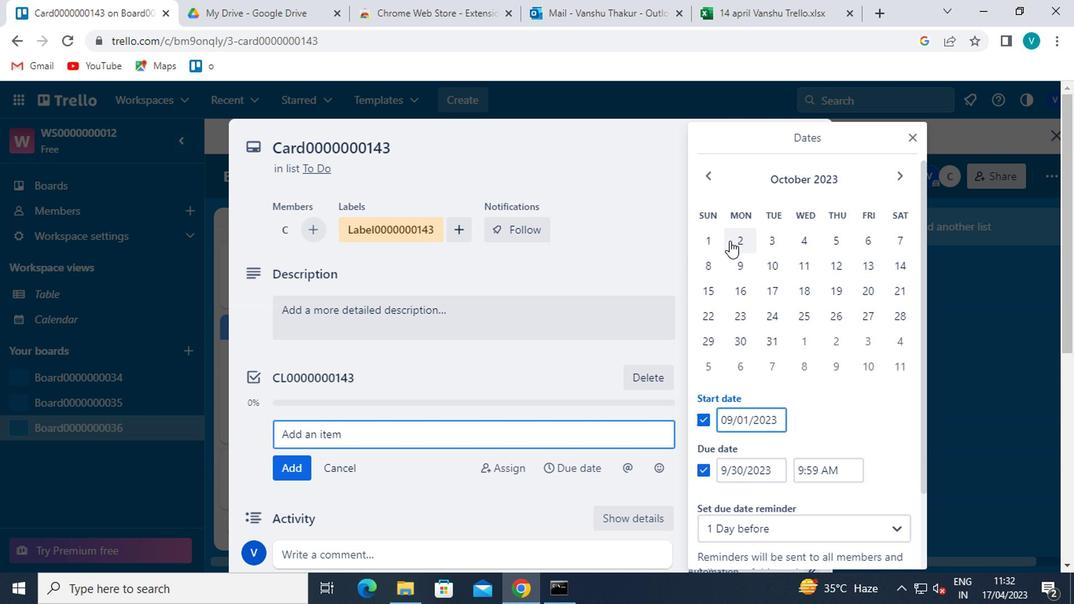 
Action: Mouse moved to (766, 343)
Screenshot: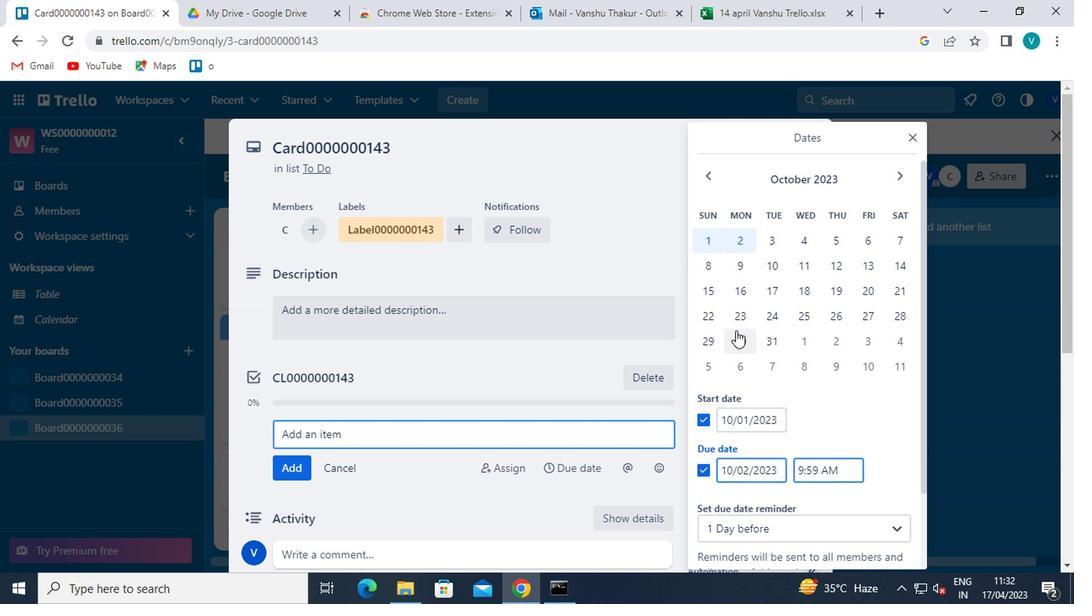 
Action: Mouse pressed left at (766, 343)
Screenshot: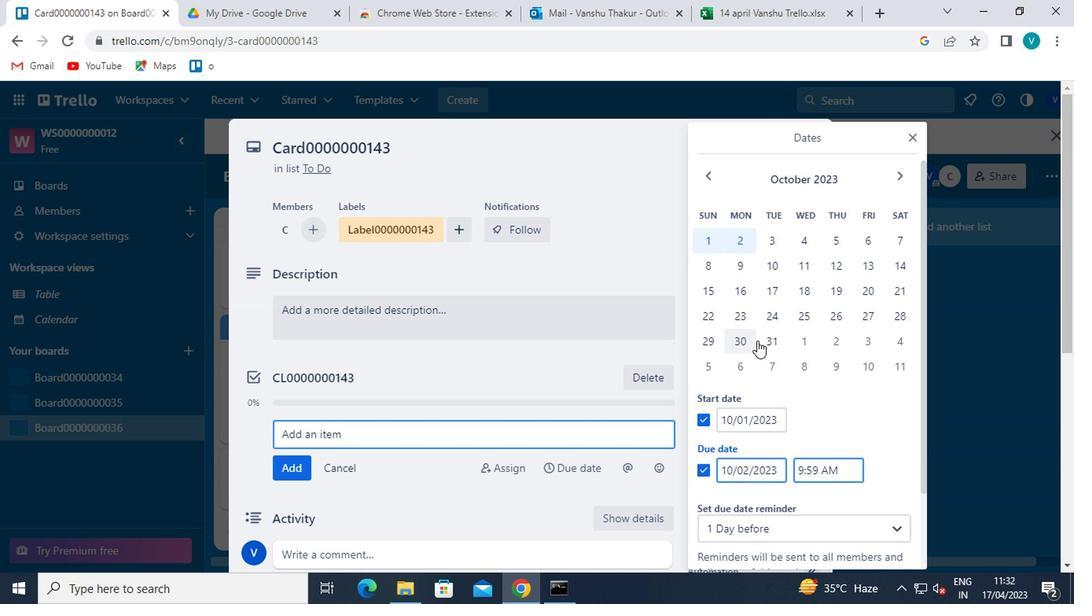 
Action: Mouse moved to (765, 362)
Screenshot: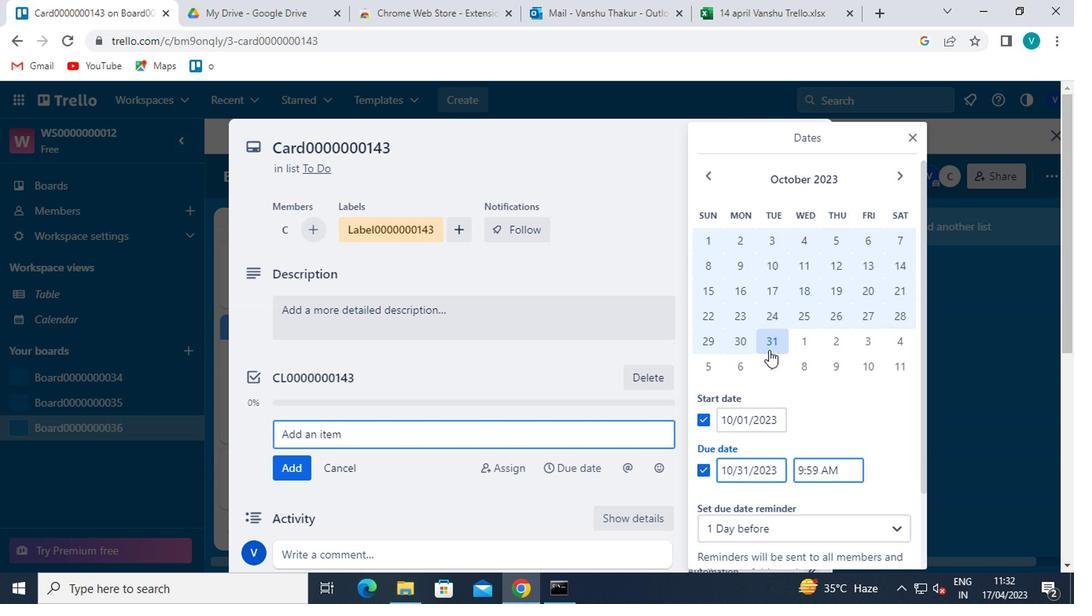 
Action: Mouse scrolled (765, 361) with delta (0, 0)
Screenshot: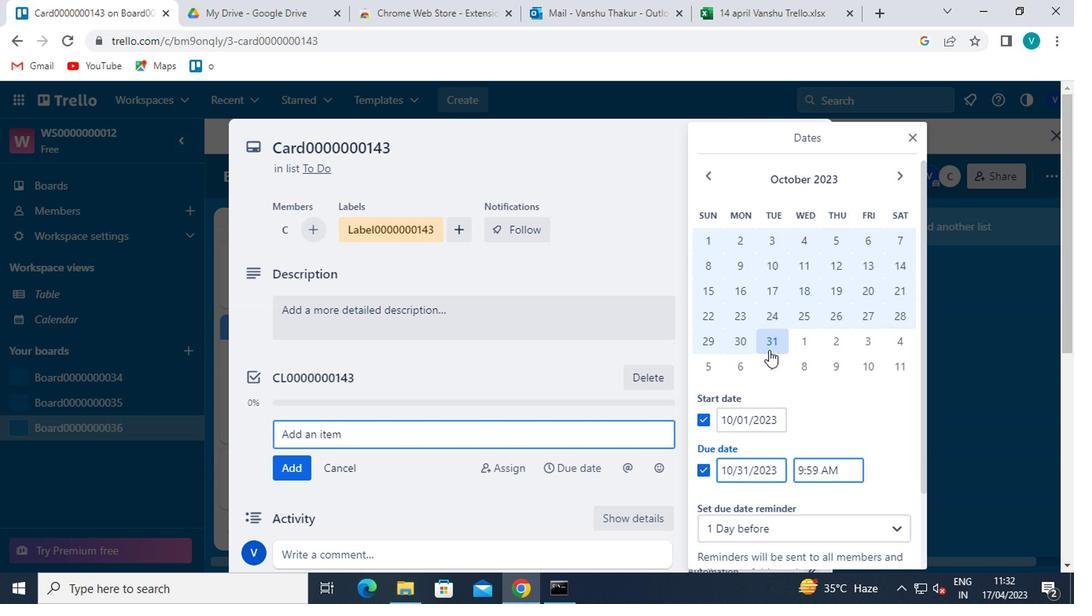 
Action: Mouse moved to (764, 365)
Screenshot: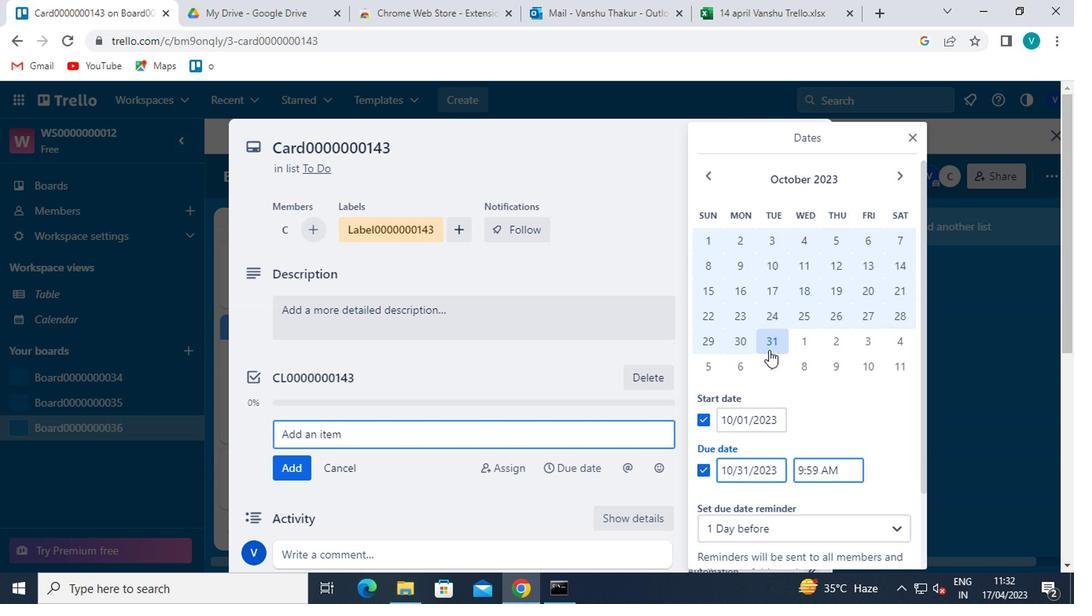 
Action: Mouse scrolled (764, 364) with delta (0, -1)
Screenshot: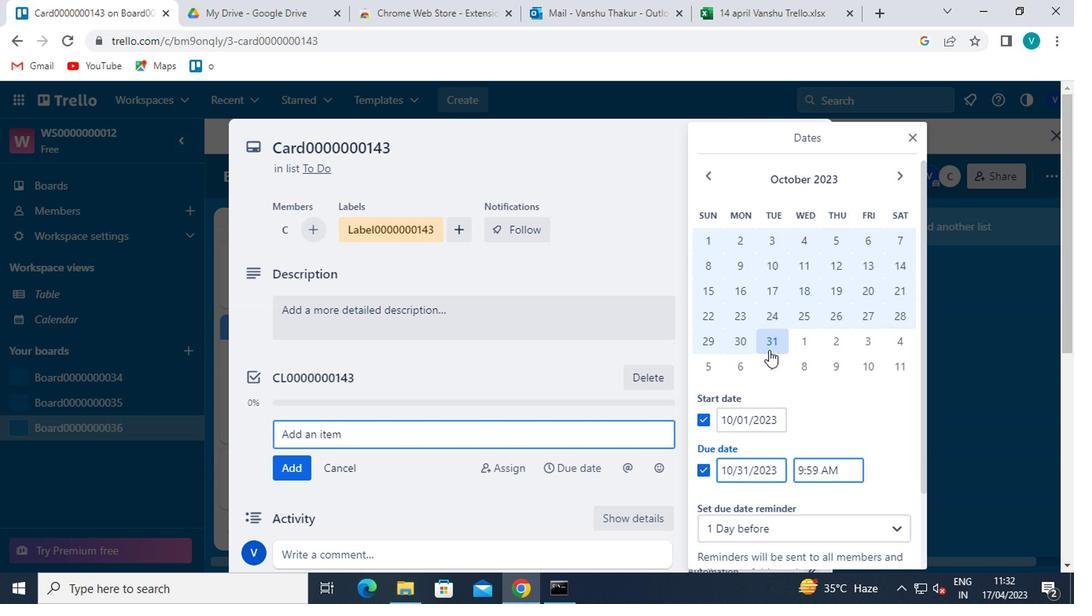 
Action: Mouse moved to (764, 366)
Screenshot: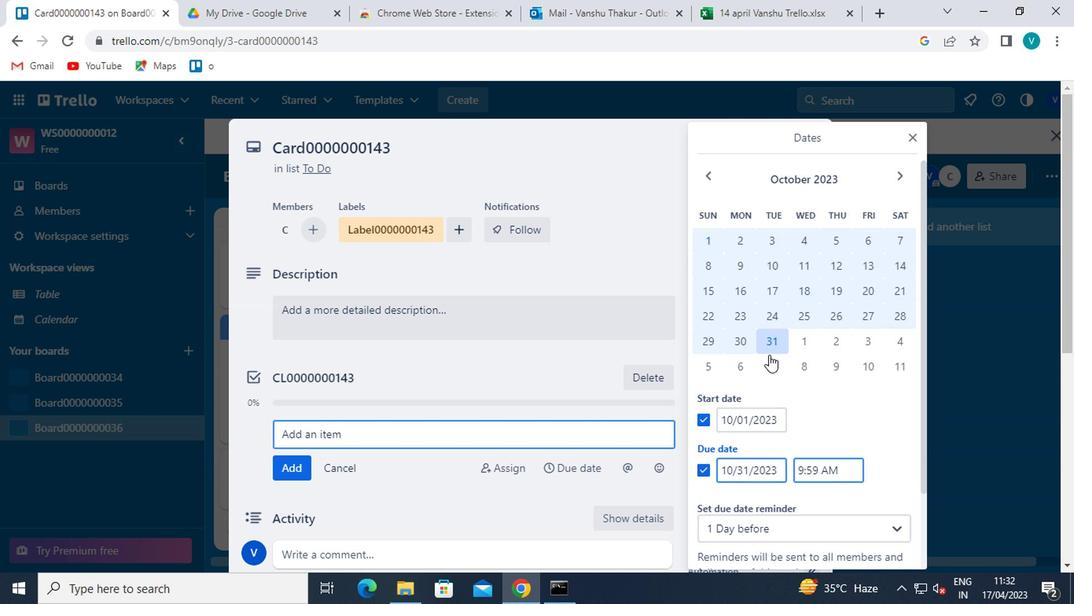
Action: Mouse scrolled (764, 365) with delta (0, 0)
Screenshot: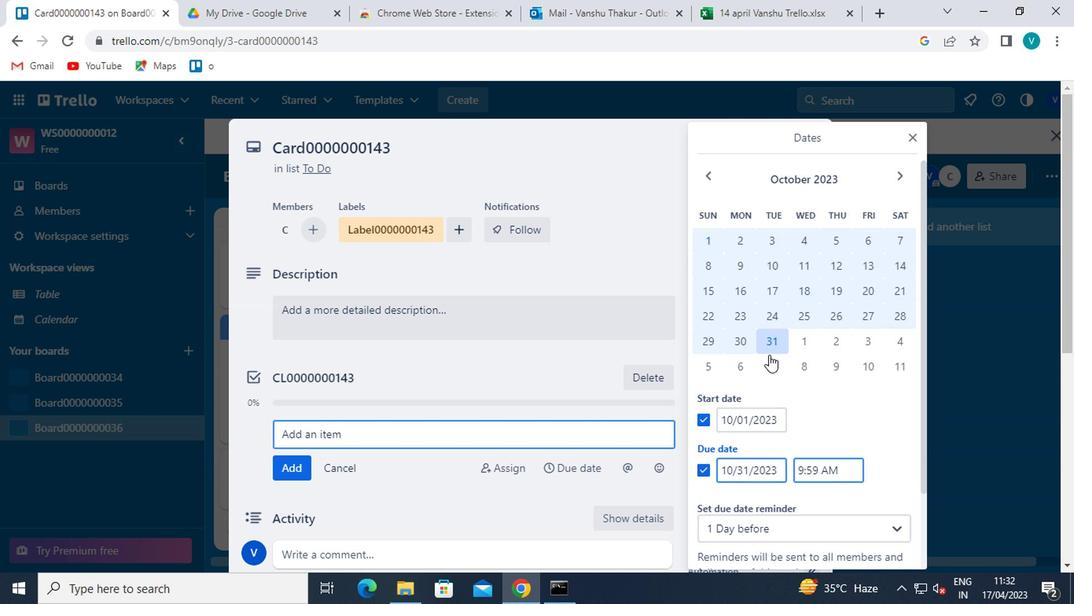 
Action: Mouse moved to (737, 500)
Screenshot: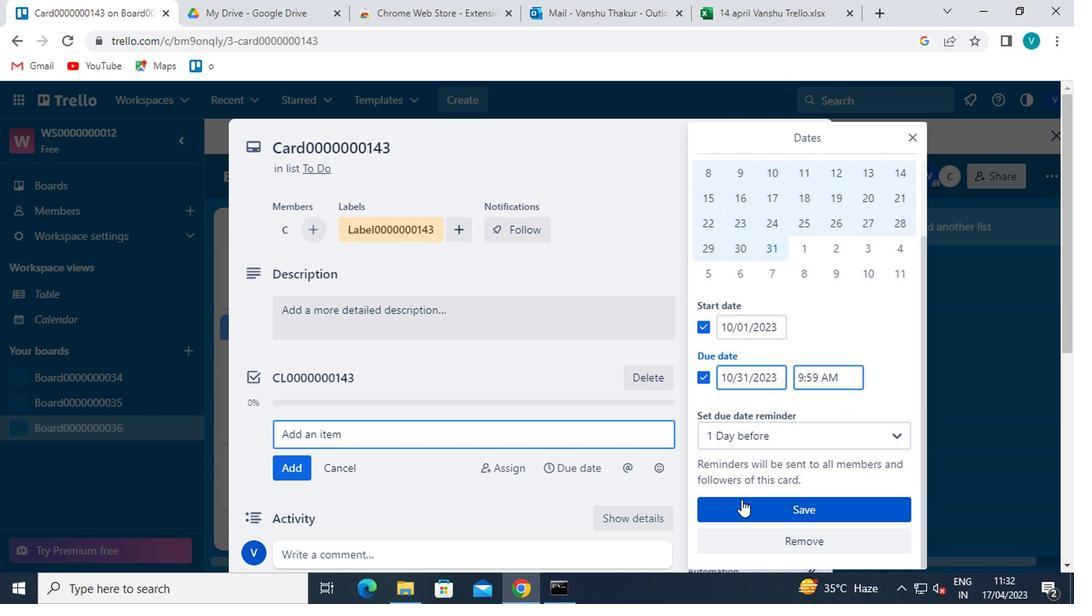 
Action: Mouse pressed left at (737, 500)
Screenshot: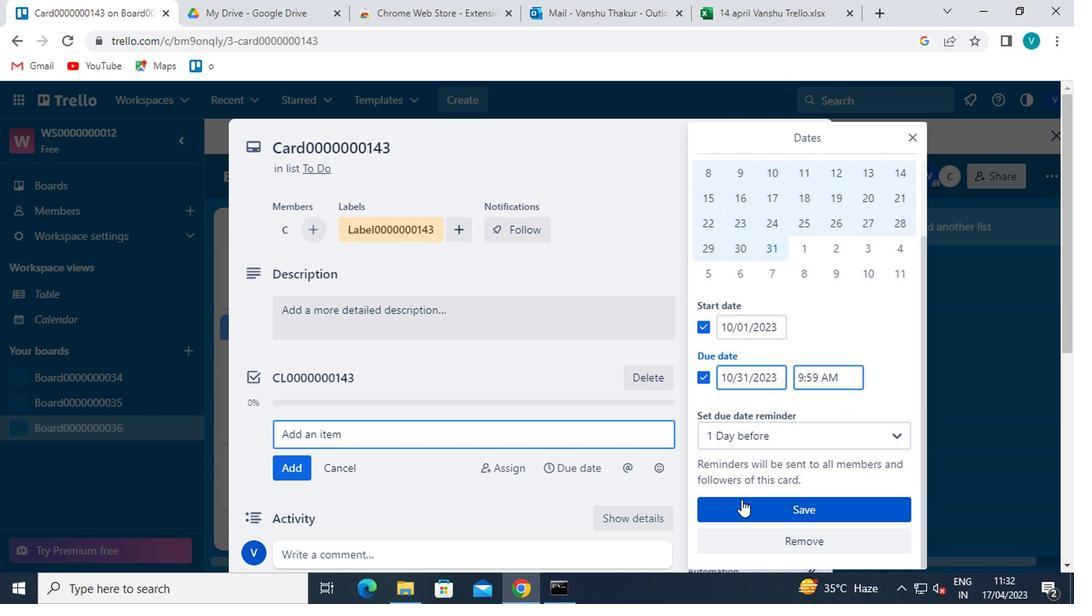 
Action: Mouse moved to (746, 500)
Screenshot: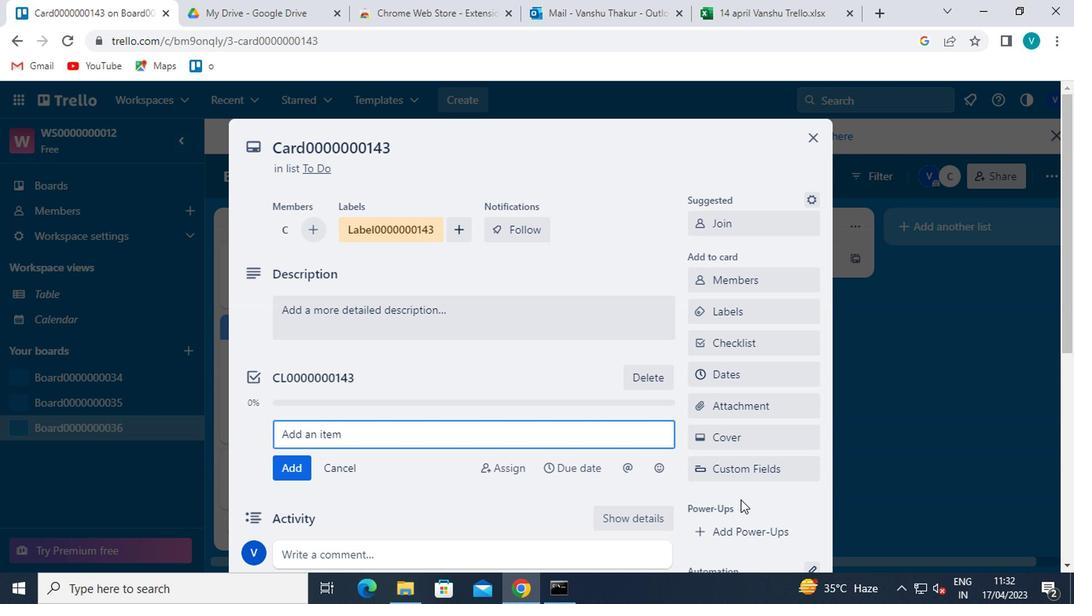 
